 Task: Apply the "Bass Boost" effect on a kick drum for added low-end impact.
Action: Mouse pressed left at (131, 38)
Screenshot: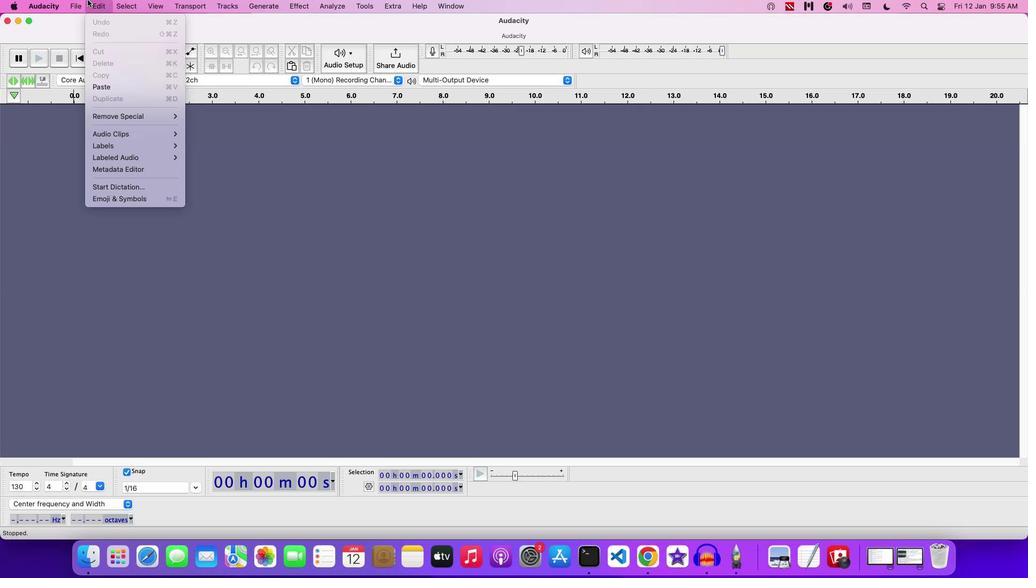 
Action: Mouse moved to (130, 59)
Screenshot: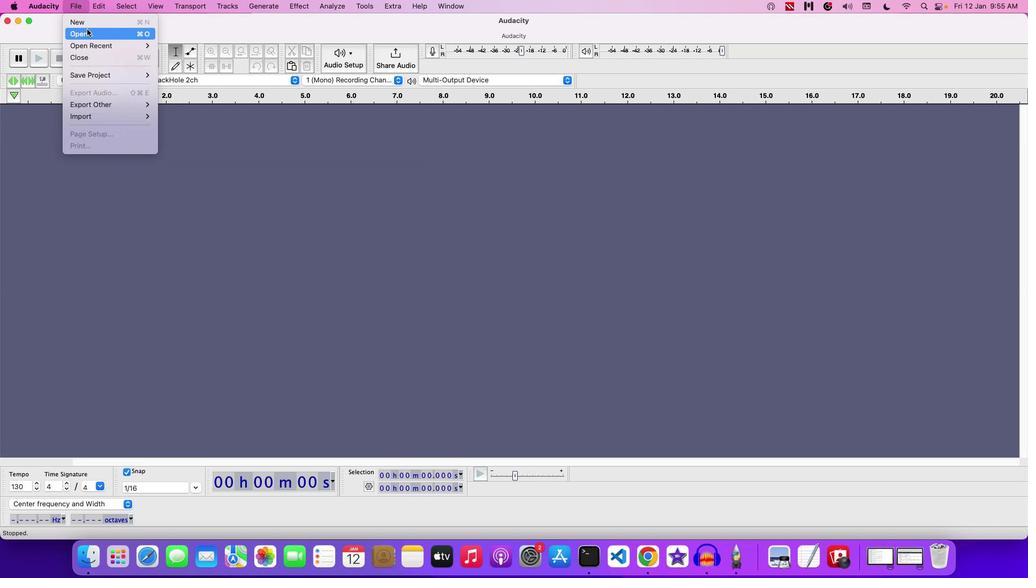 
Action: Mouse pressed left at (130, 59)
Screenshot: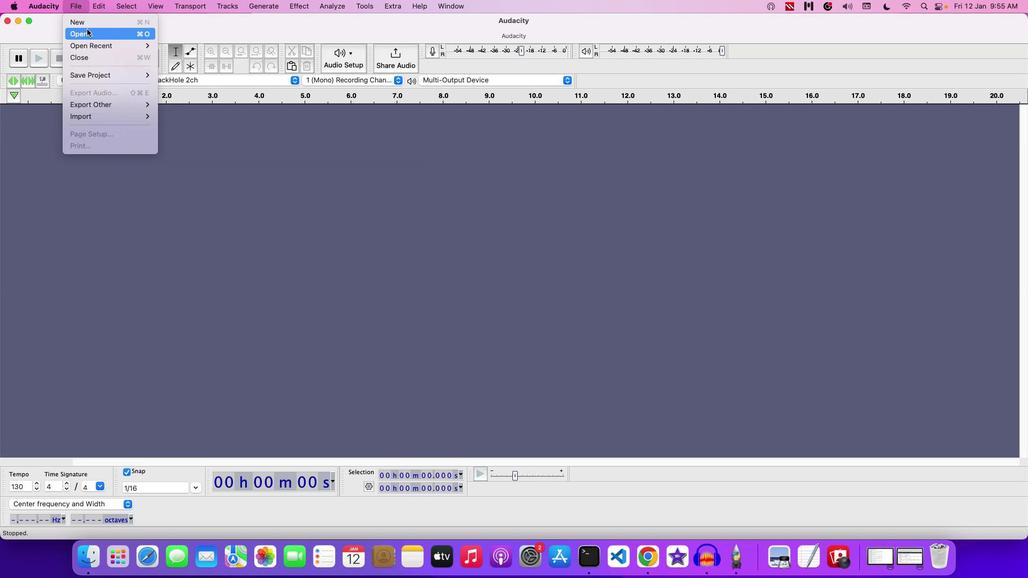 
Action: Mouse moved to (505, 121)
Screenshot: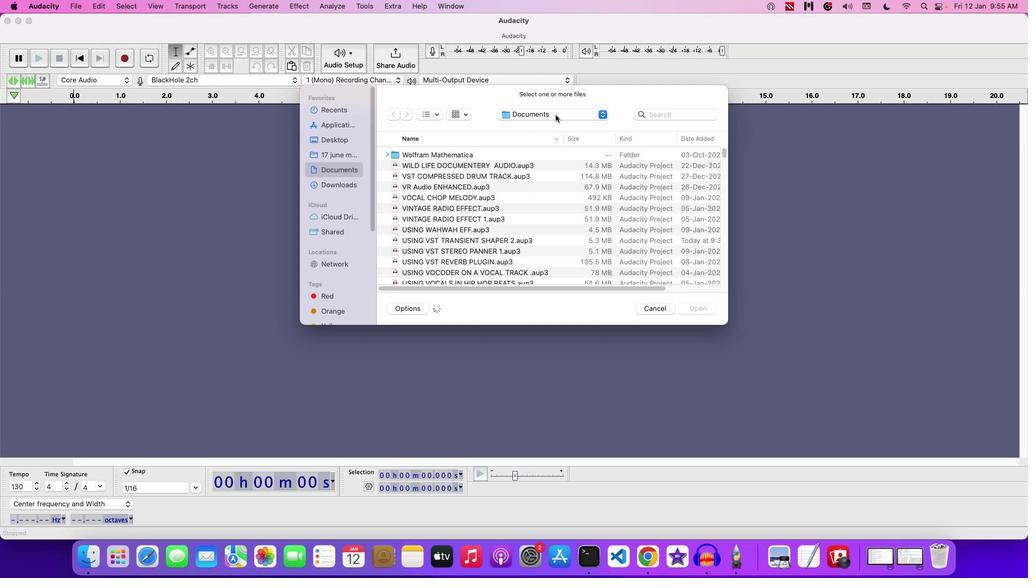 
Action: Mouse pressed left at (505, 121)
Screenshot: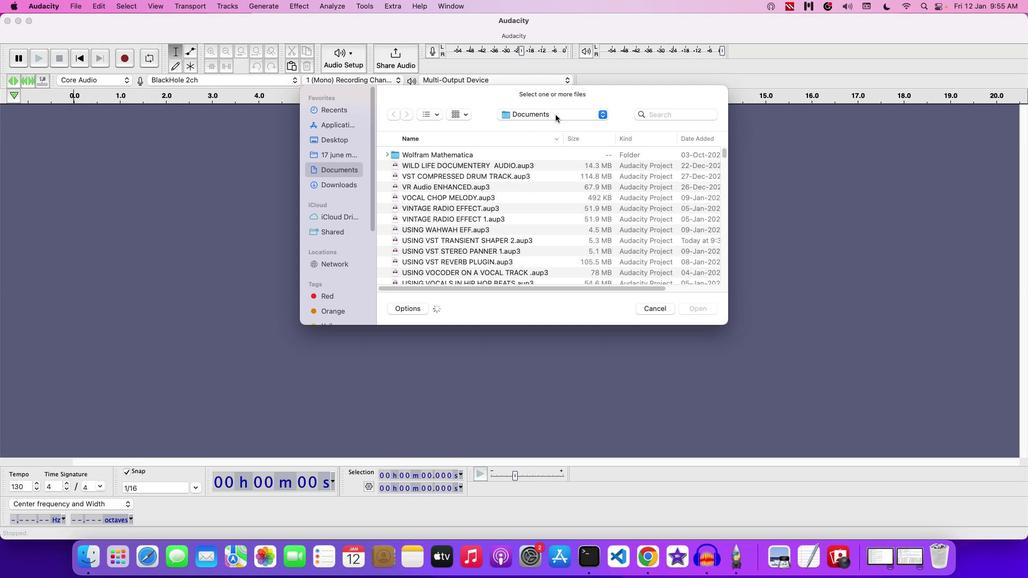 
Action: Mouse moved to (490, 174)
Screenshot: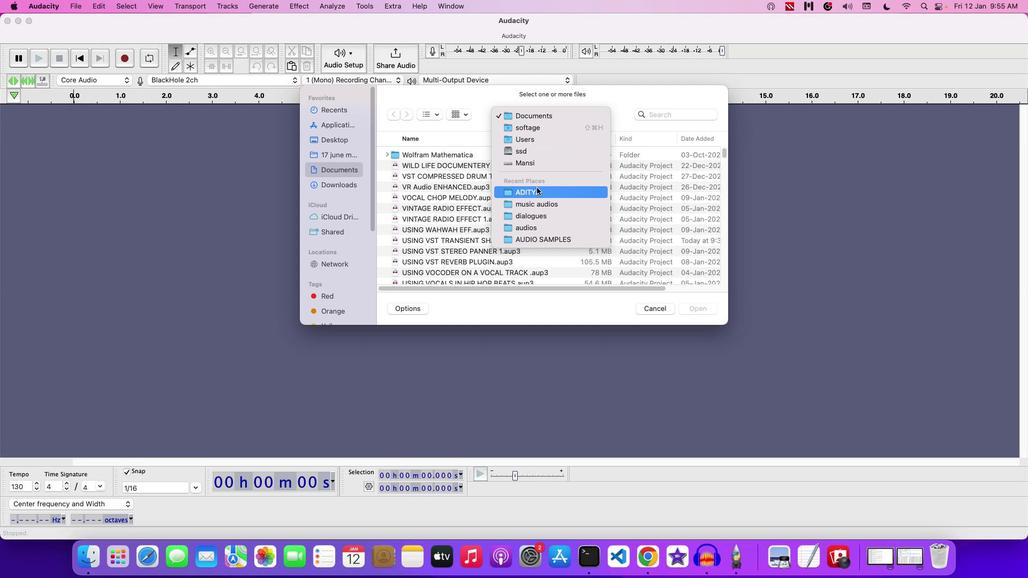 
Action: Mouse pressed left at (490, 174)
Screenshot: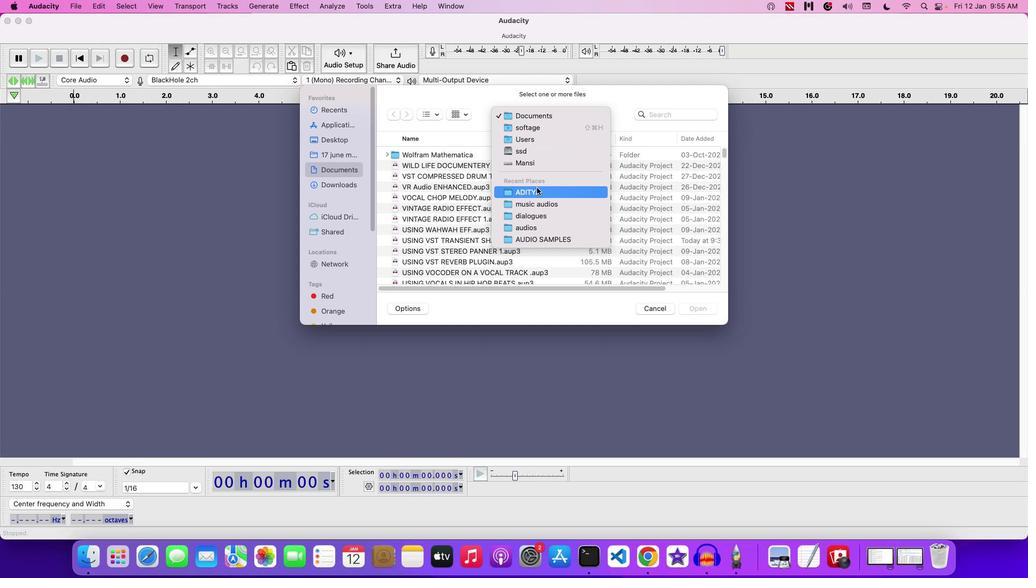 
Action: Mouse moved to (377, 207)
Screenshot: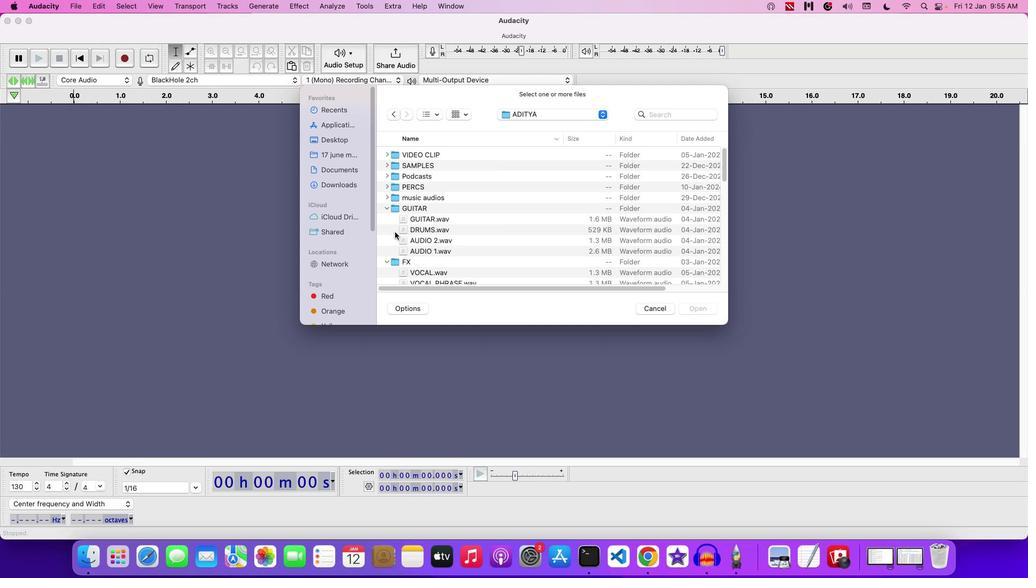 
Action: Mouse scrolled (377, 207) with delta (60, 37)
Screenshot: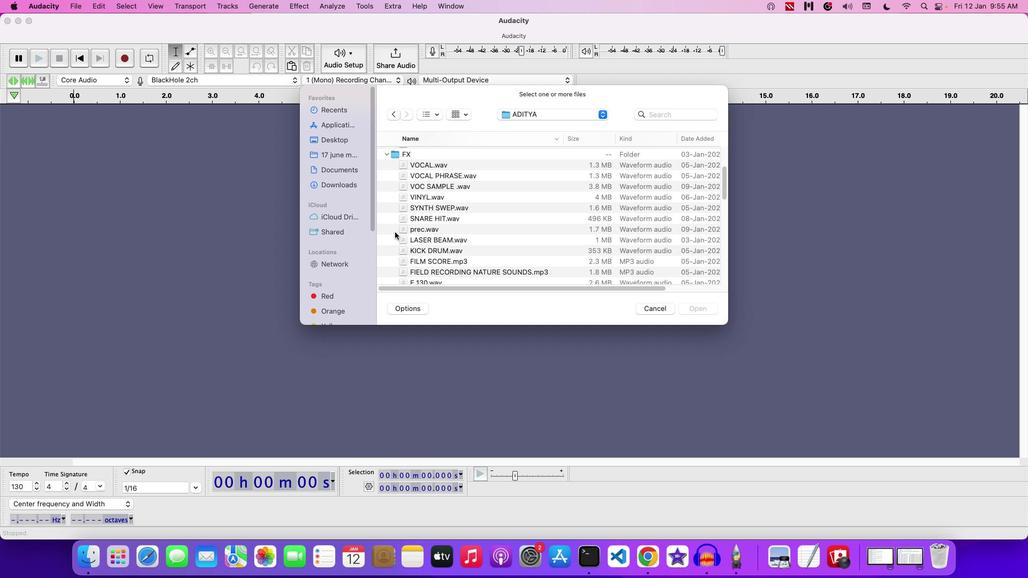 
Action: Mouse scrolled (377, 207) with delta (60, 37)
Screenshot: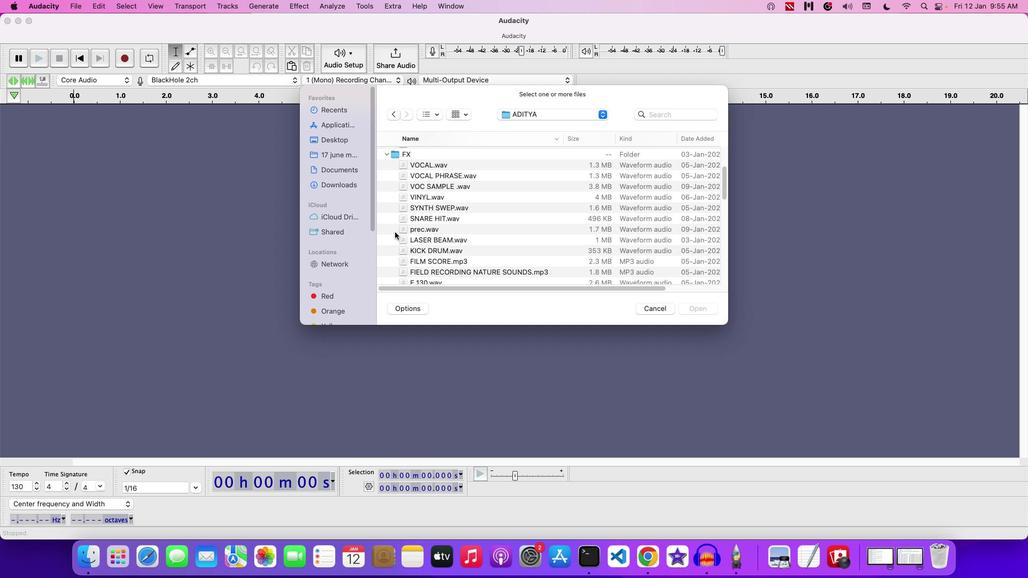 
Action: Mouse scrolled (377, 207) with delta (60, 36)
Screenshot: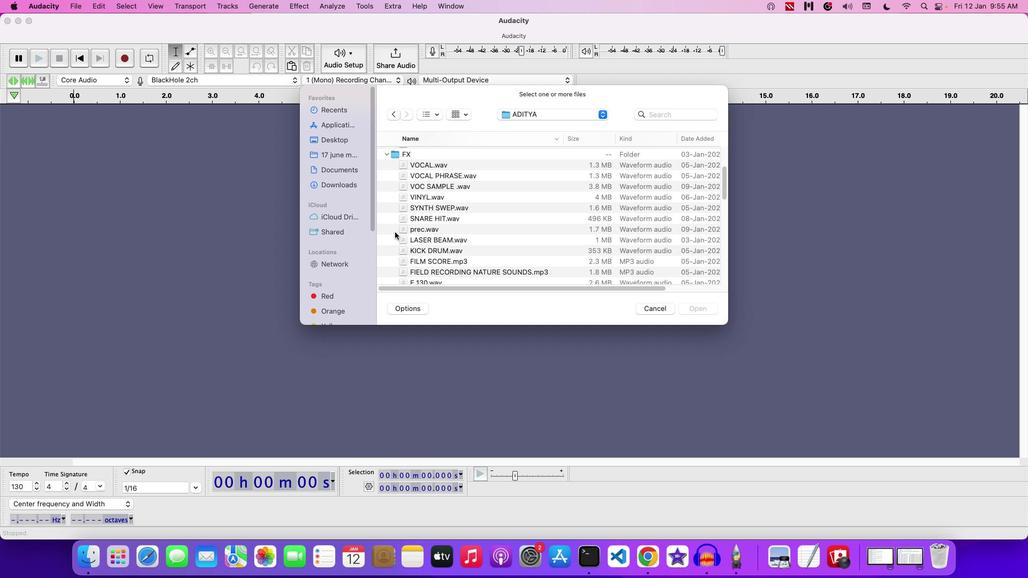 
Action: Mouse scrolled (377, 207) with delta (60, 35)
Screenshot: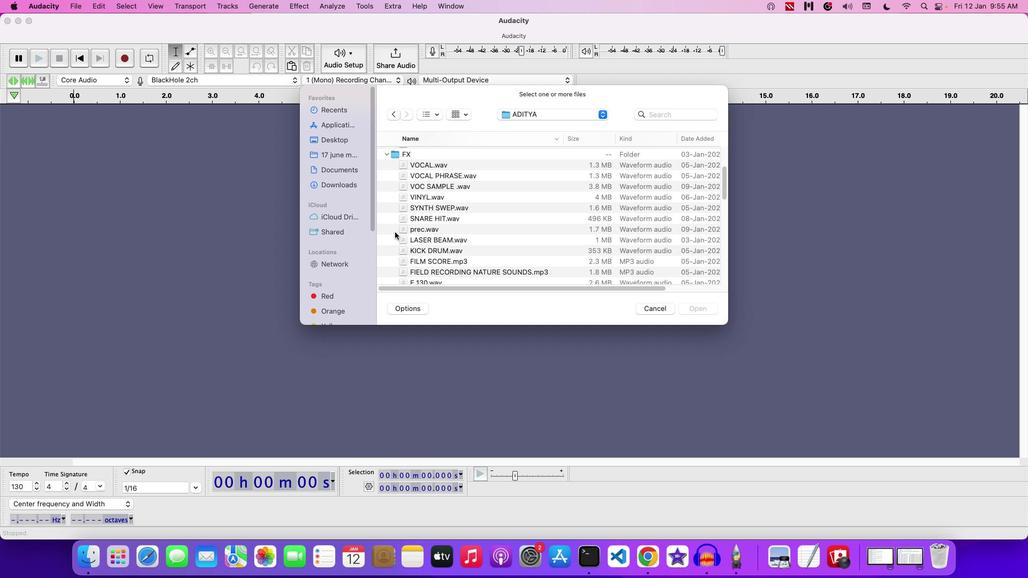
Action: Mouse scrolled (377, 207) with delta (60, 35)
Screenshot: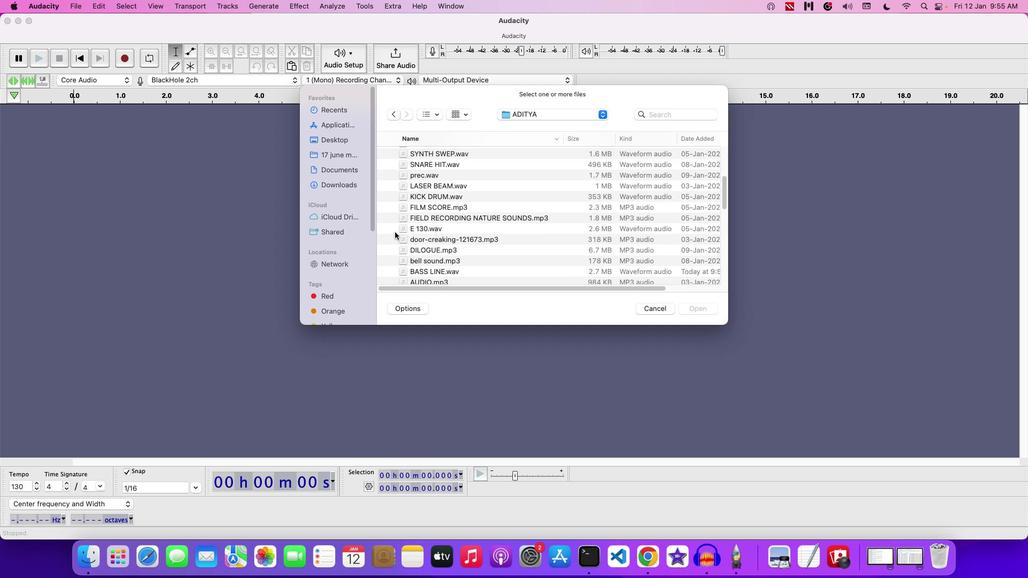 
Action: Mouse scrolled (377, 207) with delta (60, 36)
Screenshot: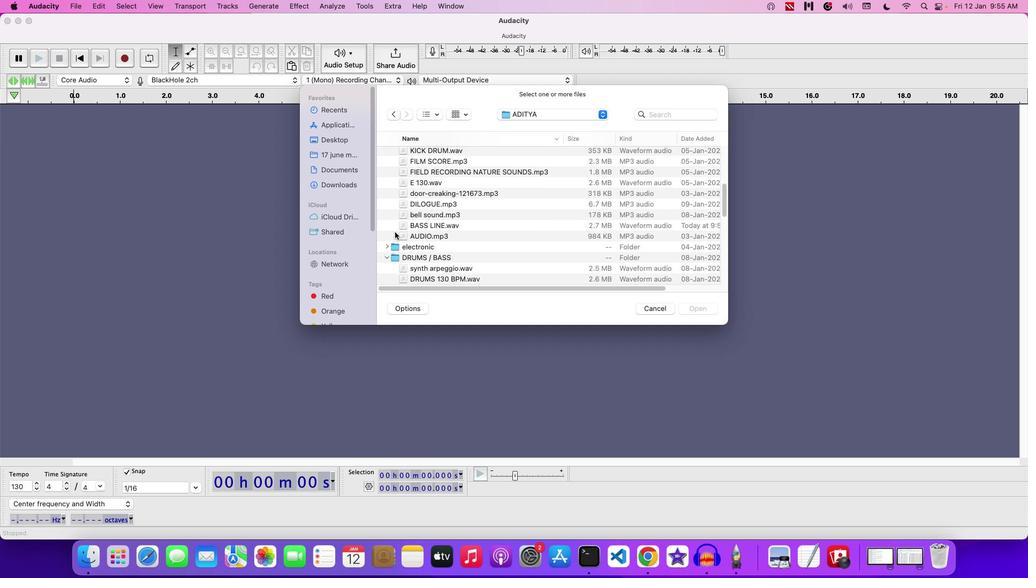 
Action: Mouse scrolled (377, 207) with delta (60, 37)
Screenshot: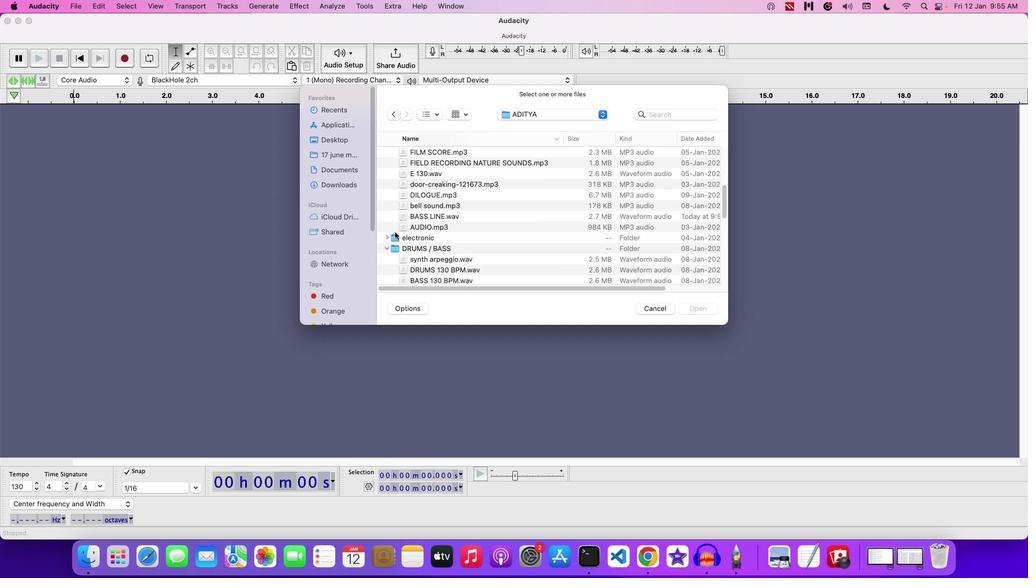 
Action: Mouse scrolled (377, 207) with delta (60, 37)
Screenshot: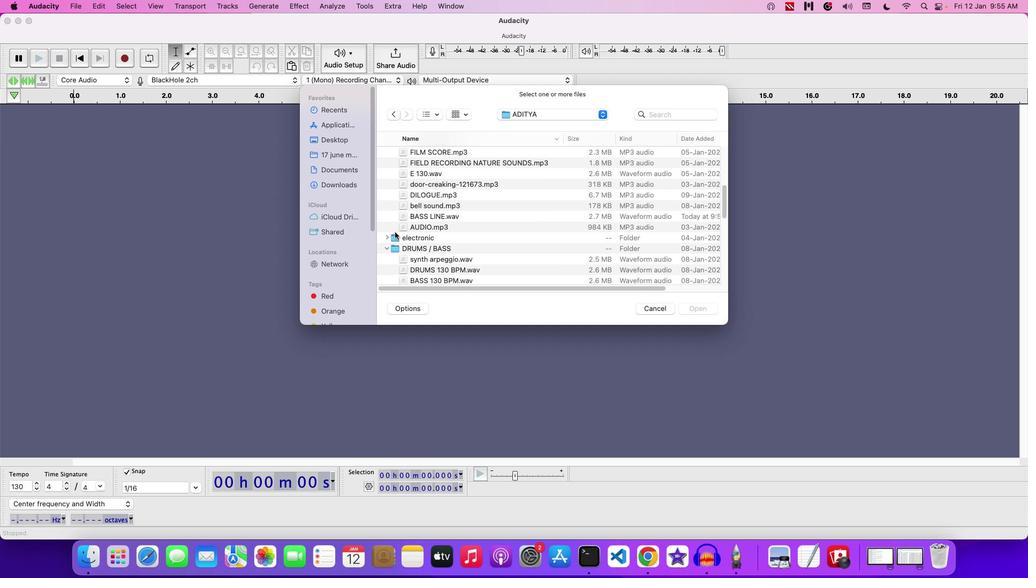 
Action: Mouse moved to (408, 235)
Screenshot: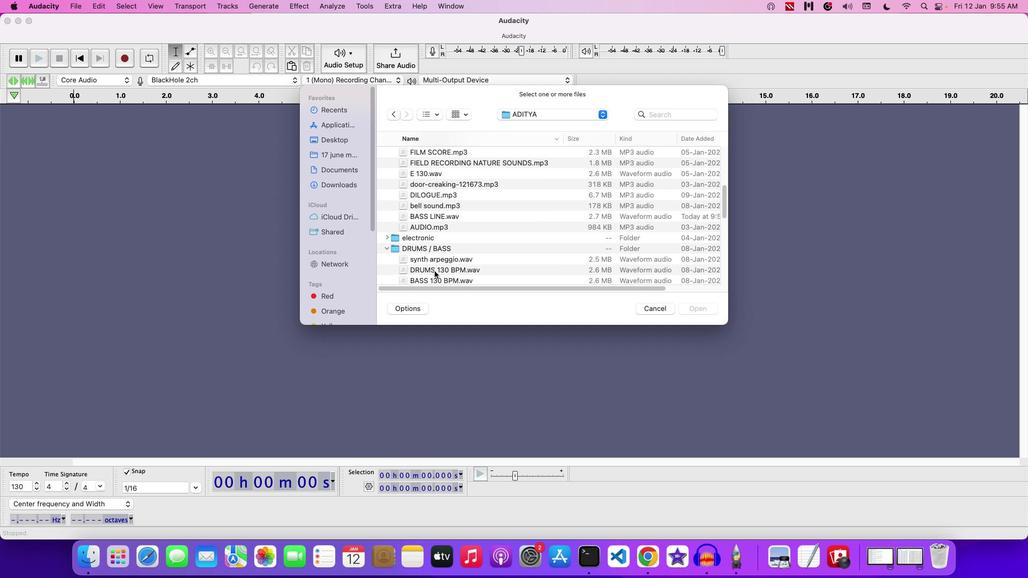 
Action: Mouse pressed left at (408, 235)
Screenshot: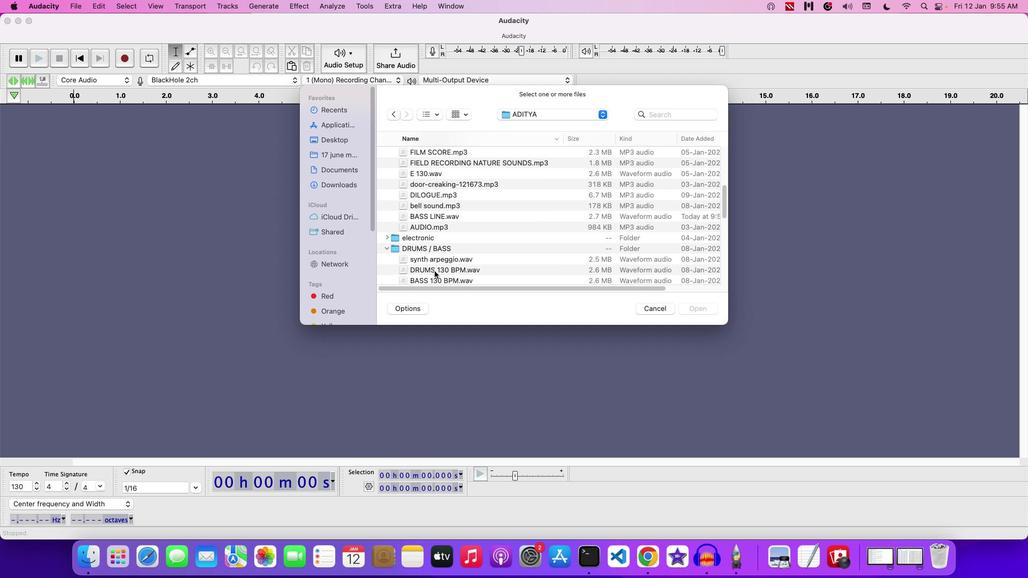 
Action: Mouse moved to (409, 235)
Screenshot: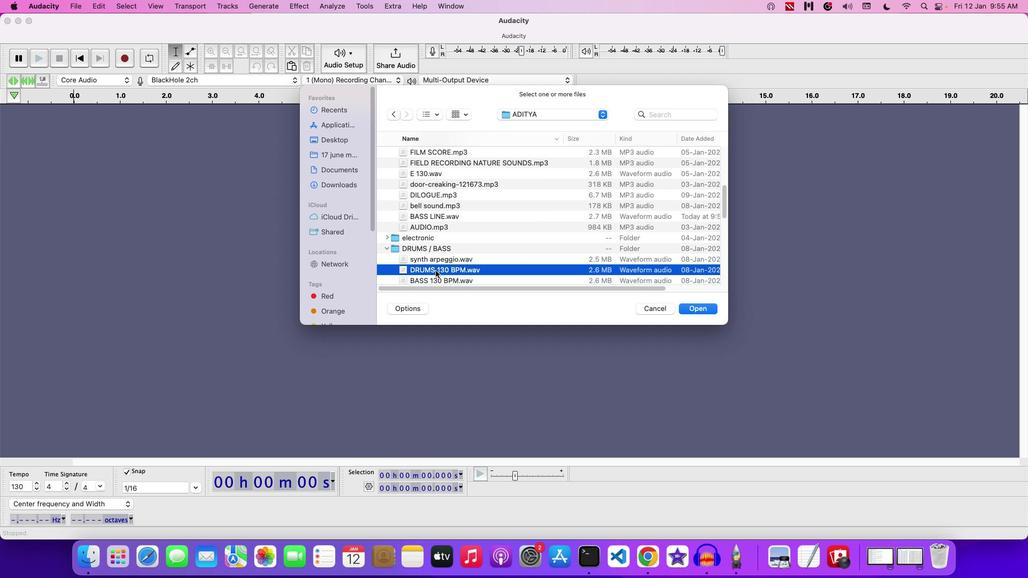 
Action: Mouse pressed left at (409, 235)
Screenshot: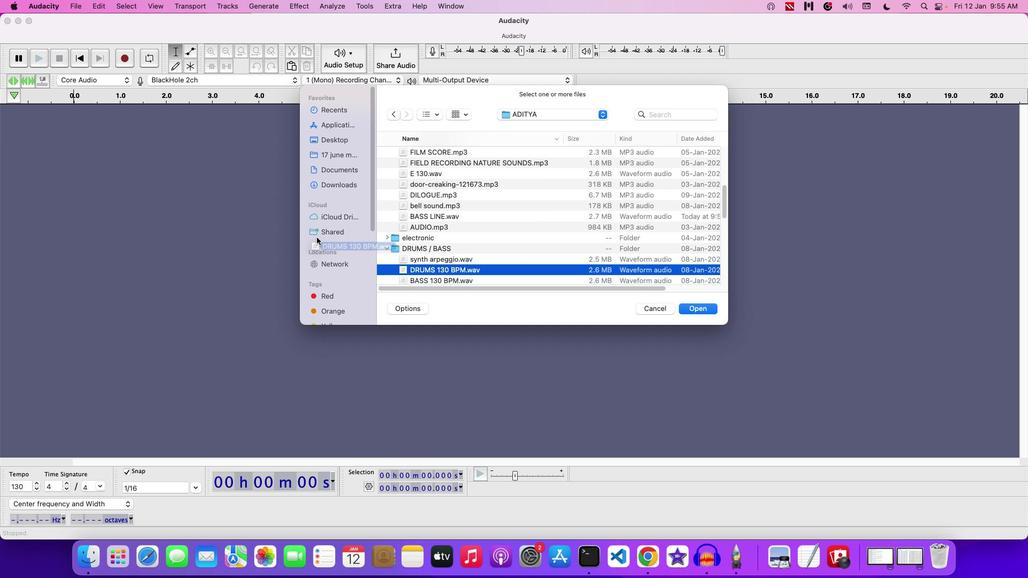 
Action: Mouse moved to (589, 269)
Screenshot: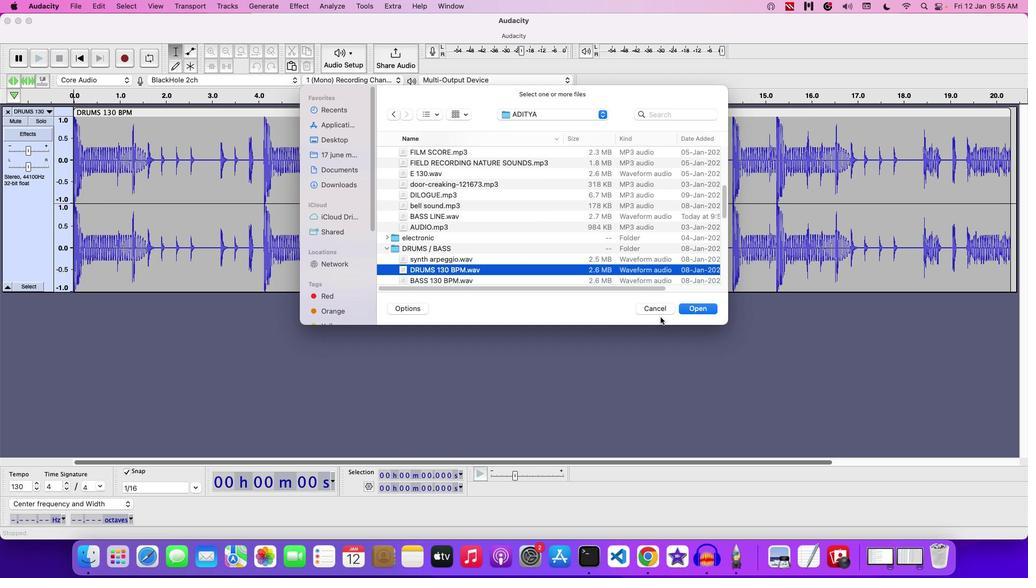 
Action: Mouse pressed left at (589, 269)
Screenshot: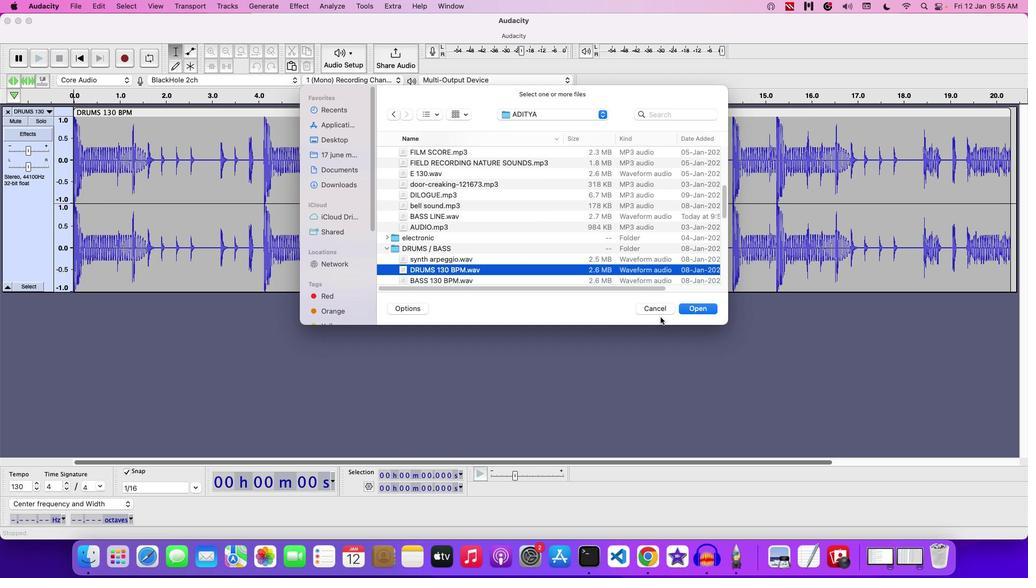 
Action: Mouse moved to (590, 261)
Screenshot: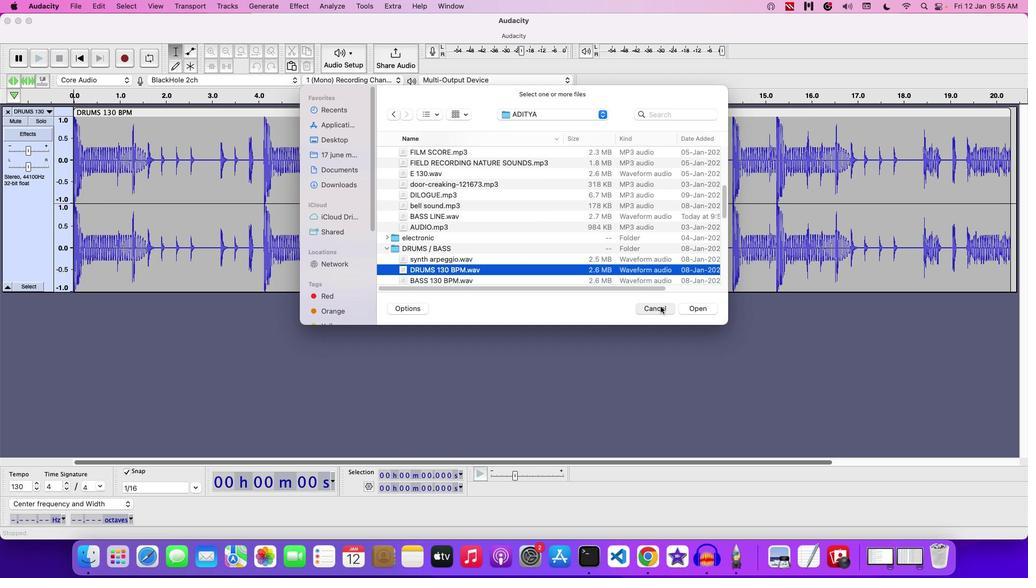 
Action: Mouse pressed left at (590, 261)
Screenshot: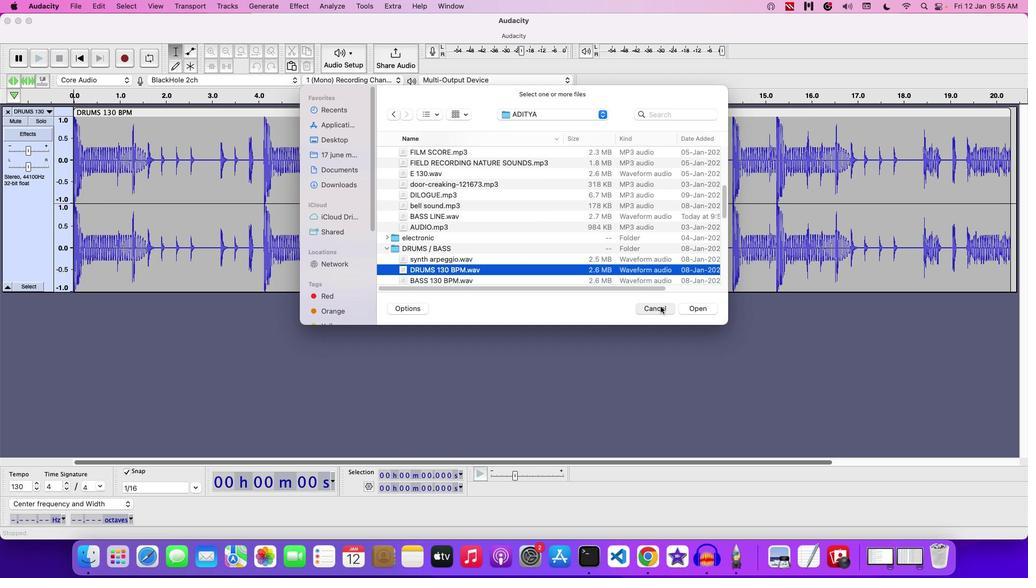 
Action: Mouse moved to (538, 254)
Screenshot: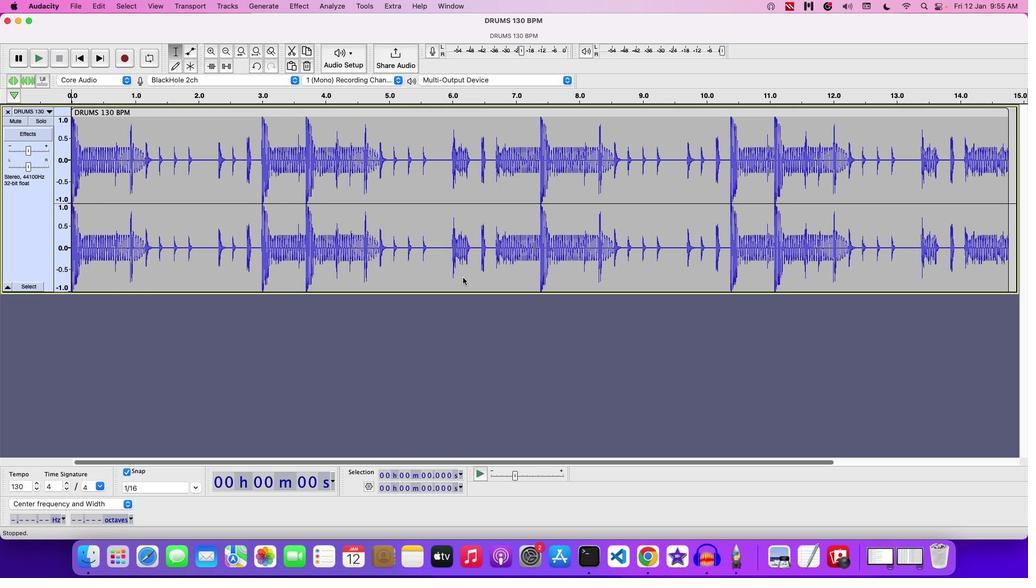 
Action: Key pressed Key.space
Screenshot: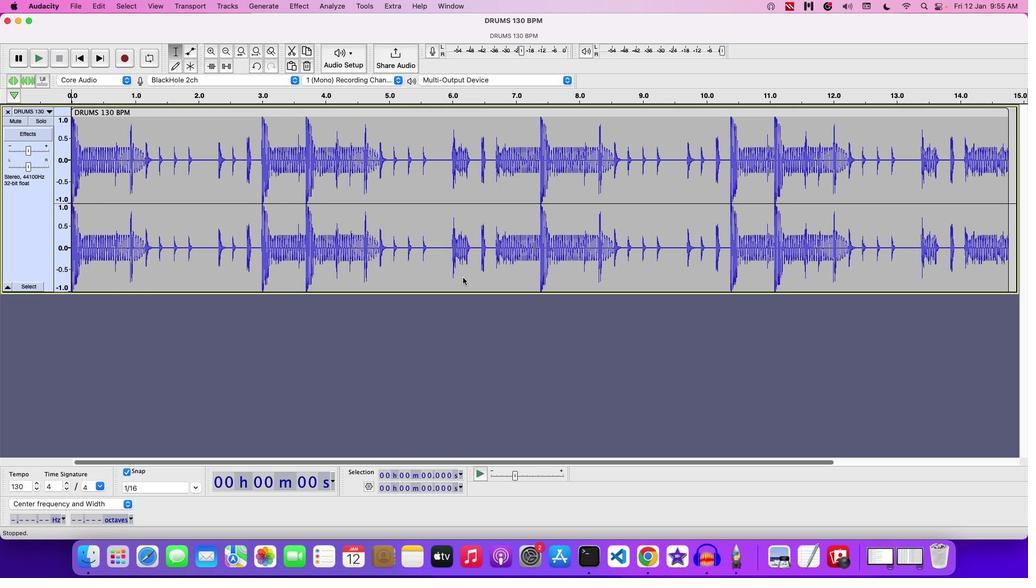 
Action: Mouse moved to (84, 148)
Screenshot: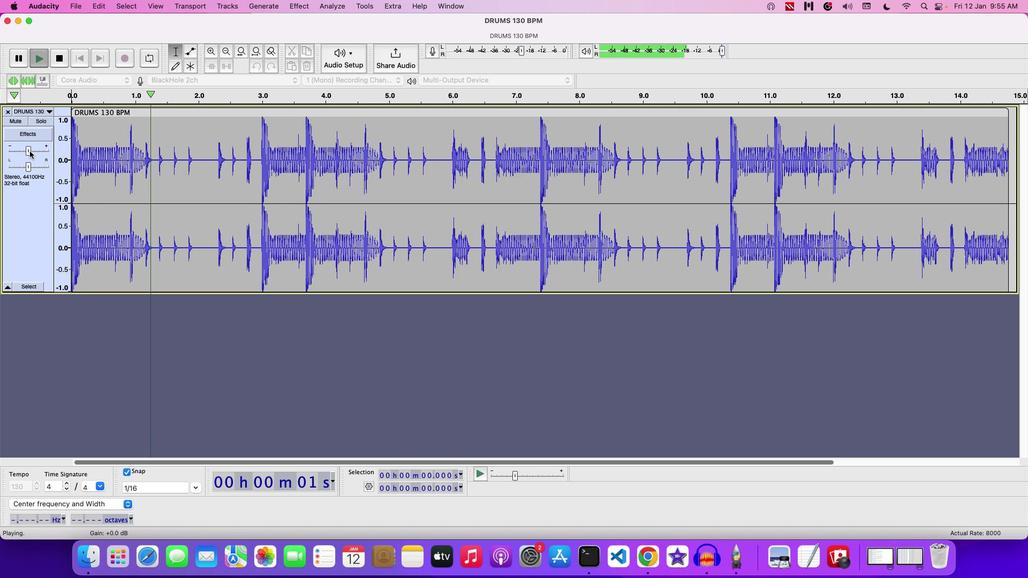 
Action: Mouse pressed left at (84, 148)
Screenshot: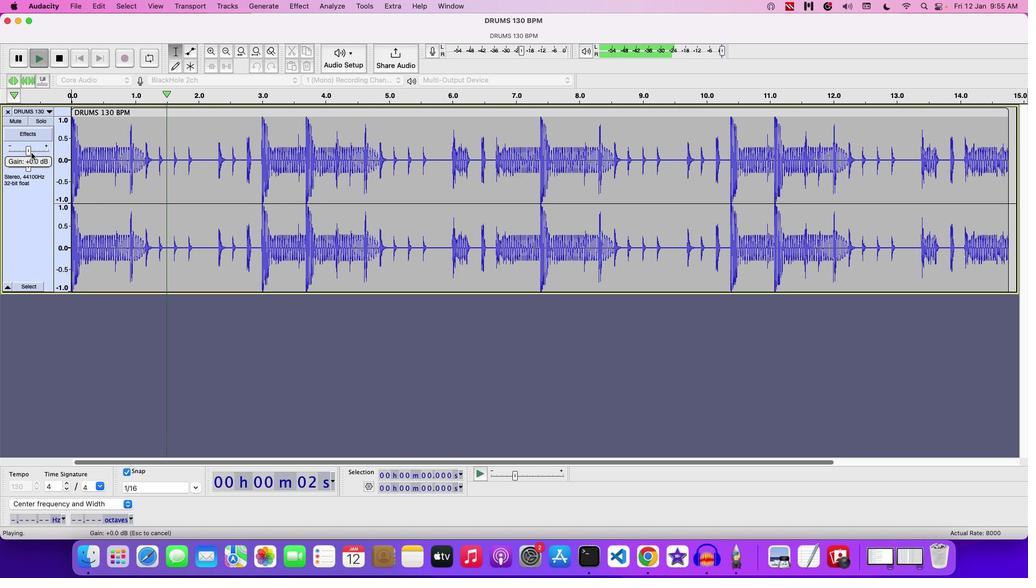 
Action: Mouse moved to (234, 161)
Screenshot: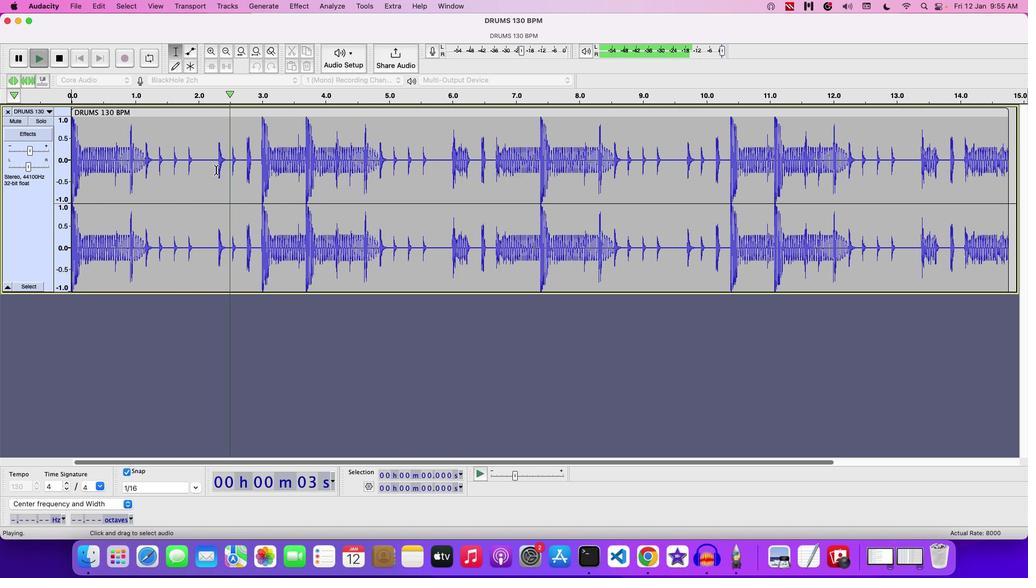 
Action: Mouse pressed left at (234, 161)
Screenshot: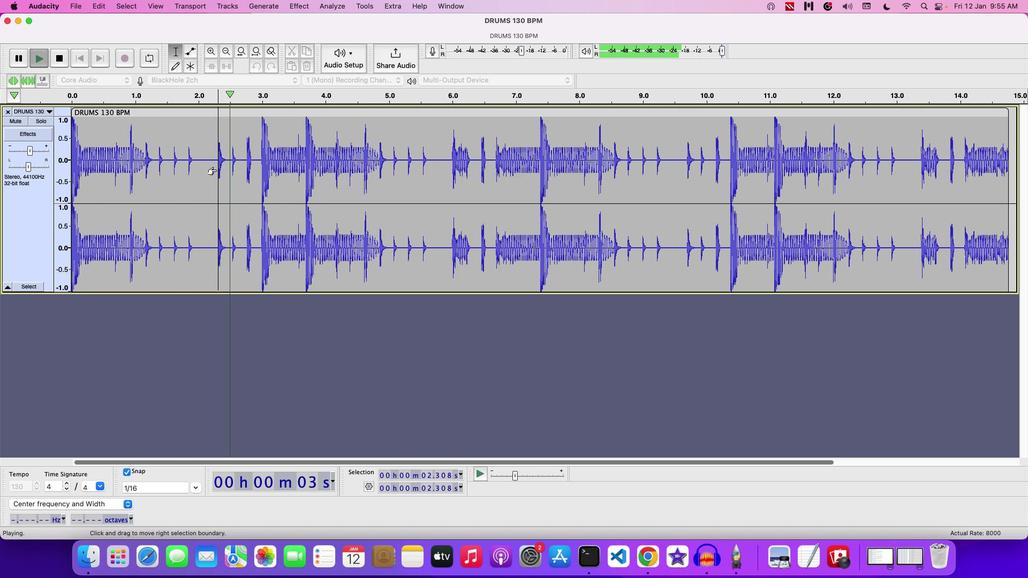 
Action: Mouse pressed left at (234, 161)
Screenshot: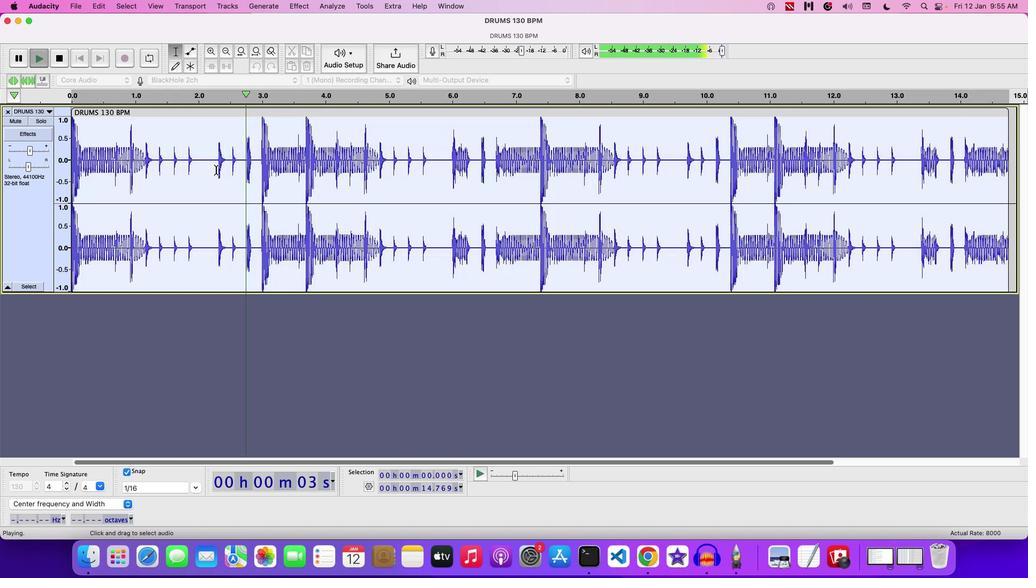 
Action: Mouse moved to (306, 44)
Screenshot: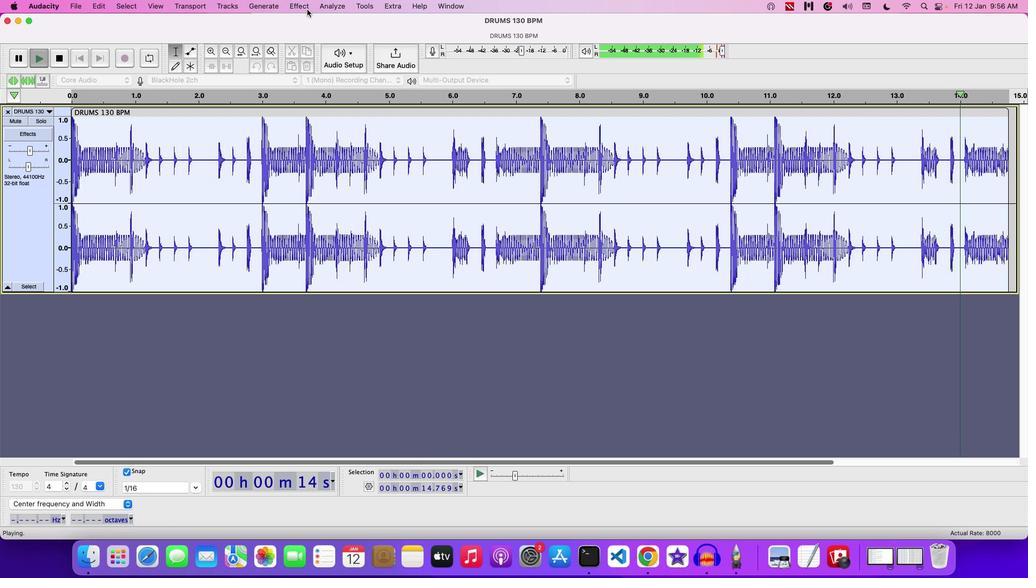 
Action: Mouse pressed left at (306, 44)
Screenshot: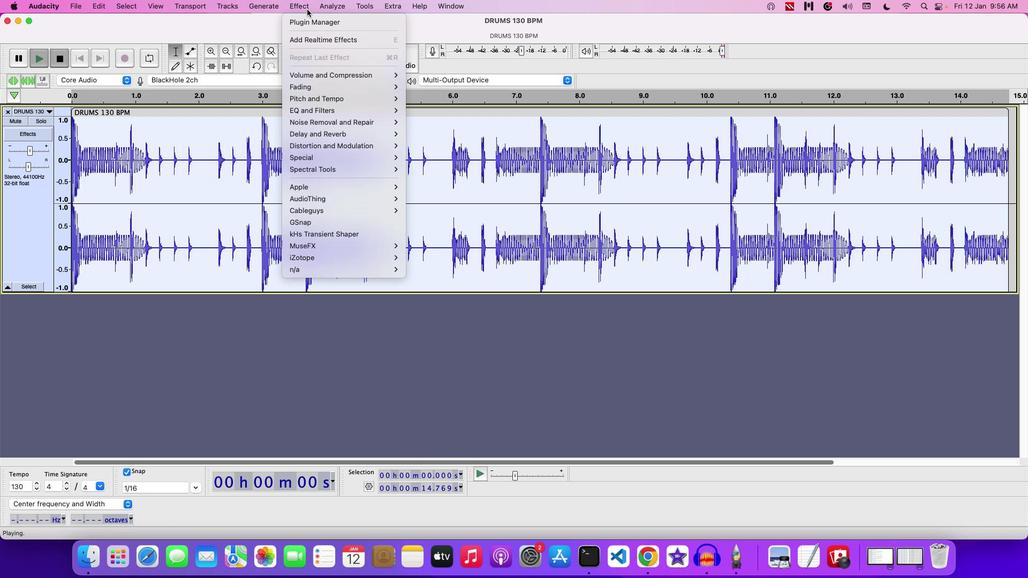 
Action: Mouse moved to (411, 120)
Screenshot: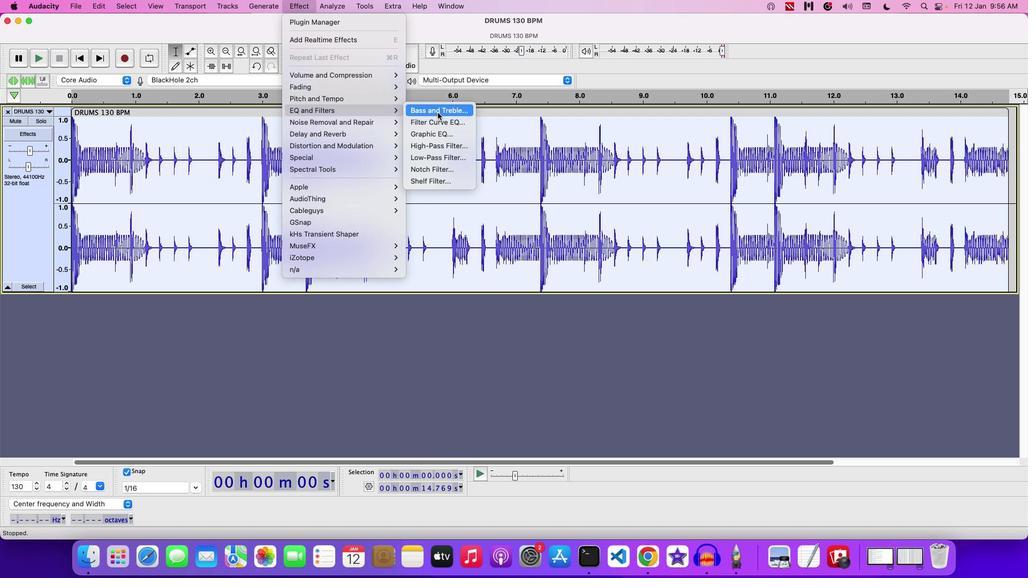 
Action: Mouse pressed left at (411, 120)
Screenshot: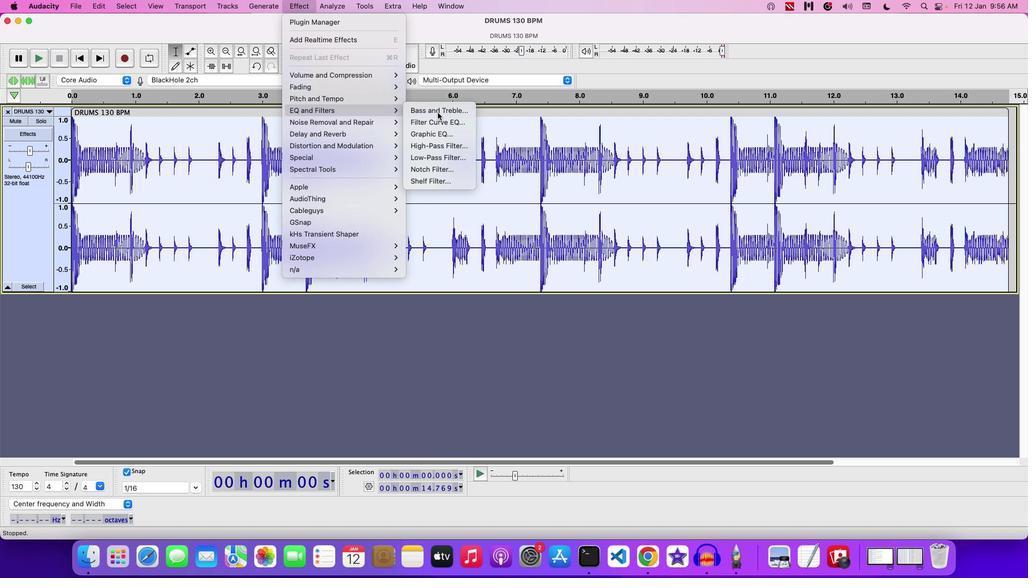 
Action: Mouse moved to (484, 242)
Screenshot: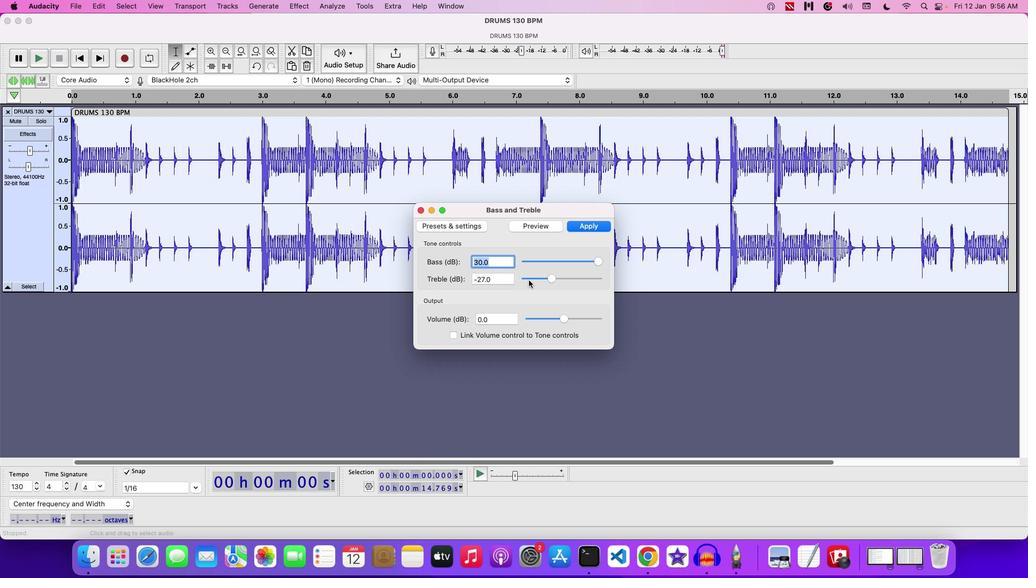 
Action: Mouse pressed left at (484, 242)
Screenshot: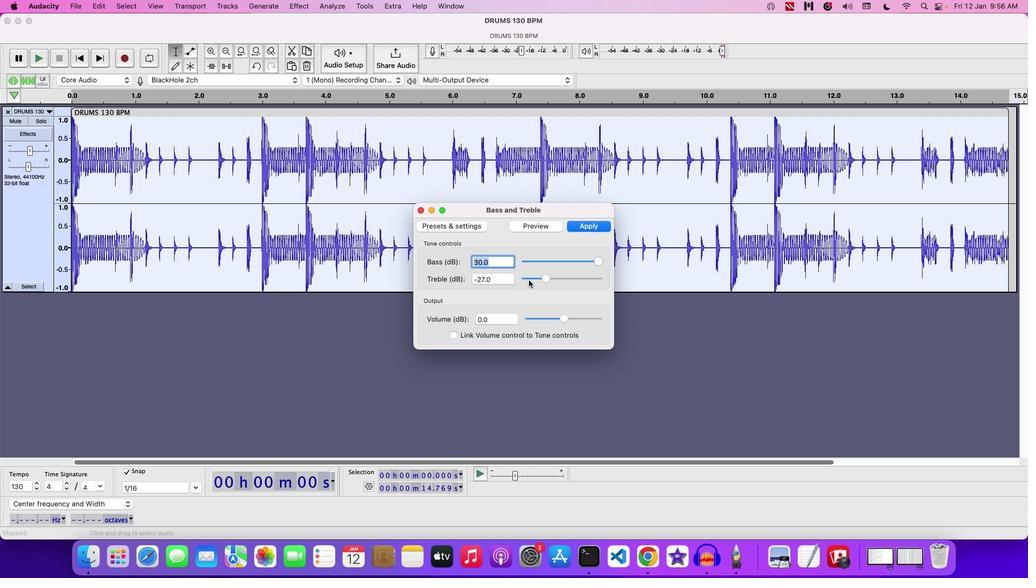 
Action: Mouse moved to (484, 242)
Screenshot: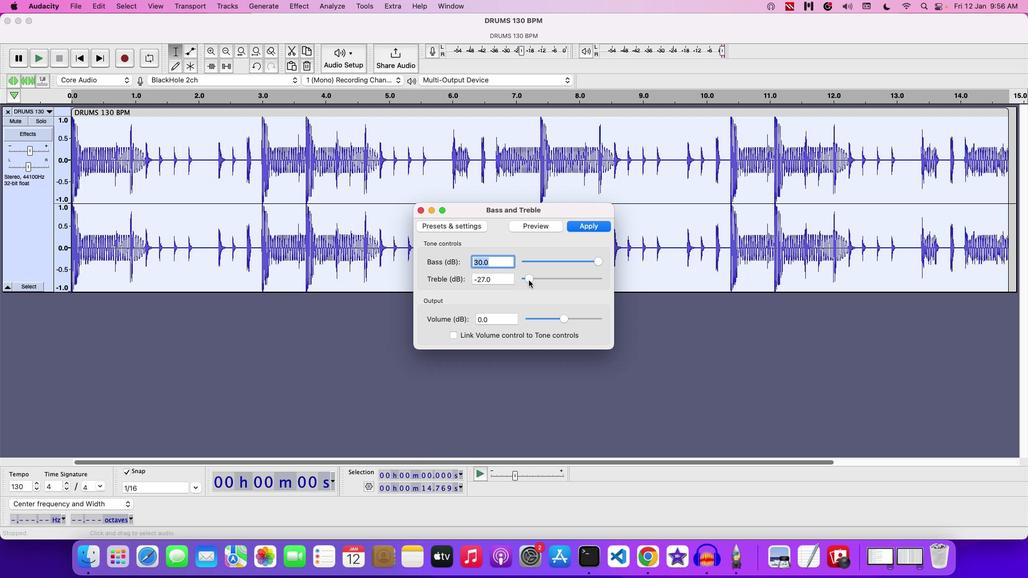 
Action: Mouse pressed left at (484, 242)
Screenshot: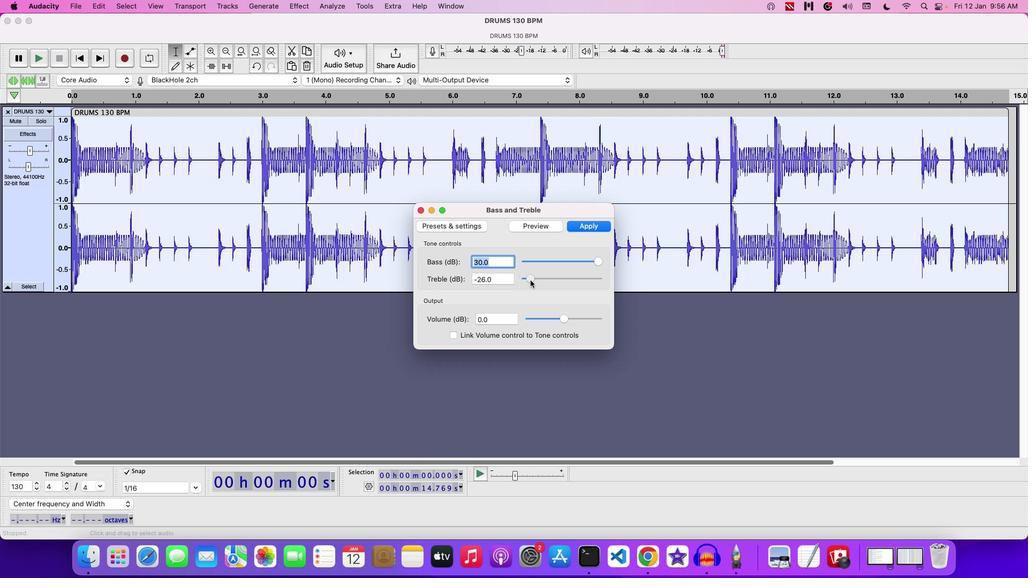 
Action: Mouse moved to (519, 228)
Screenshot: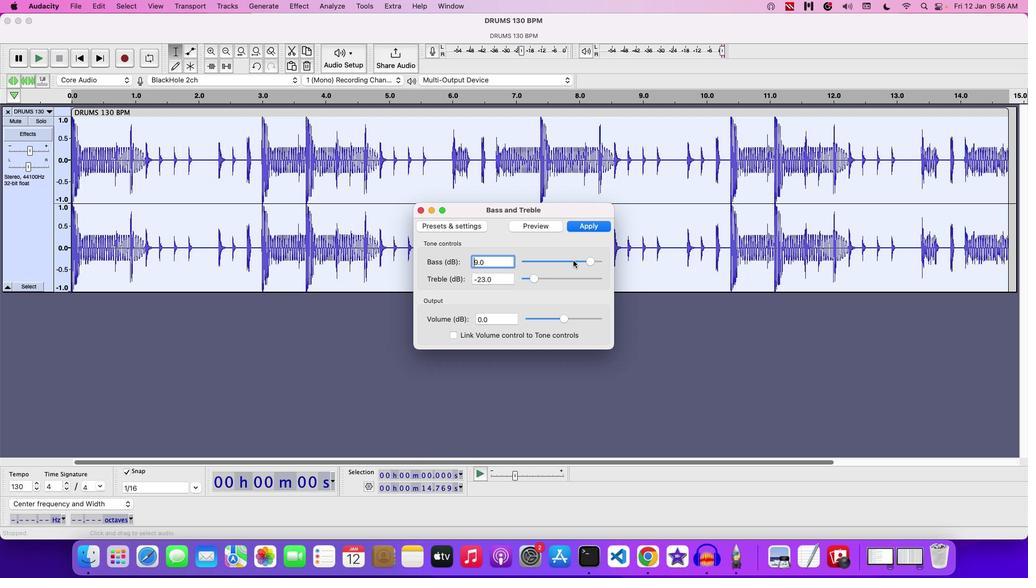 
Action: Mouse pressed left at (519, 228)
Screenshot: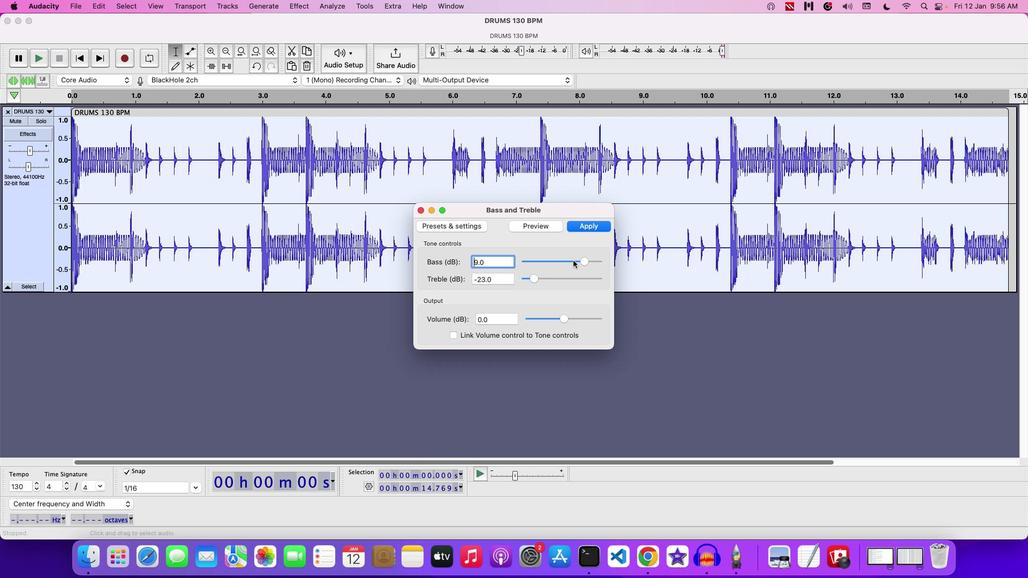 
Action: Mouse moved to (491, 199)
Screenshot: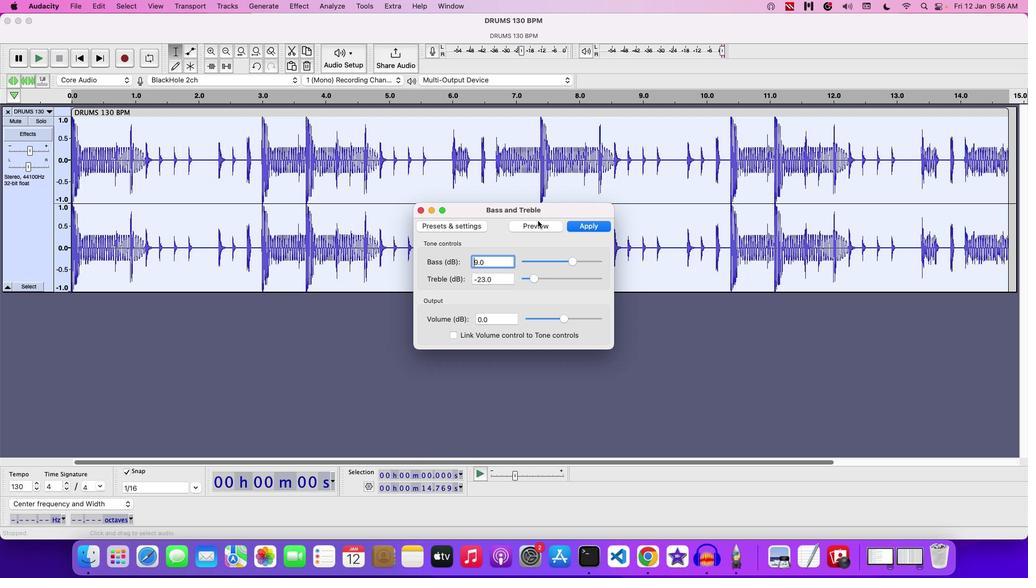 
Action: Mouse pressed left at (491, 199)
Screenshot: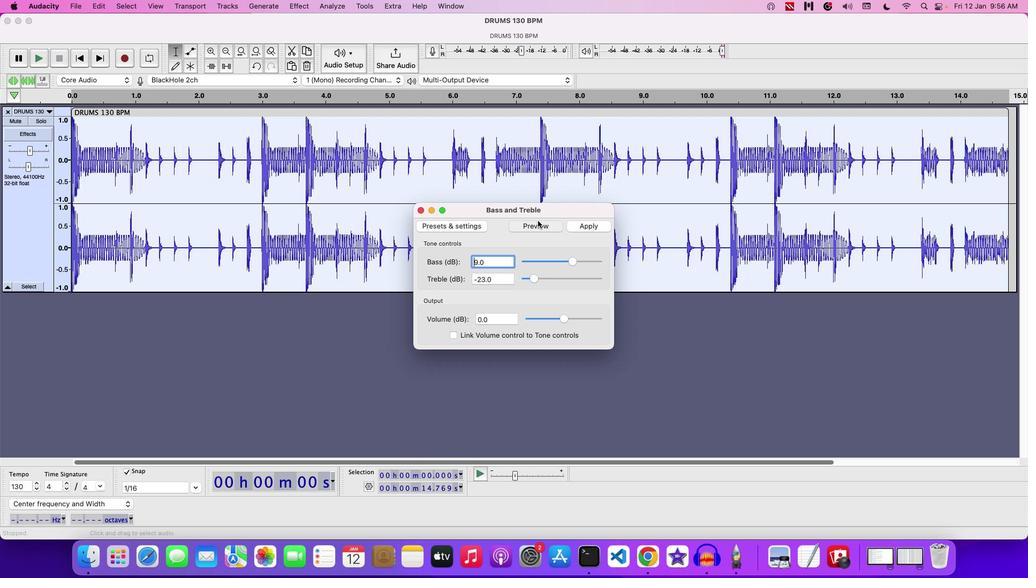 
Action: Mouse moved to (520, 229)
Screenshot: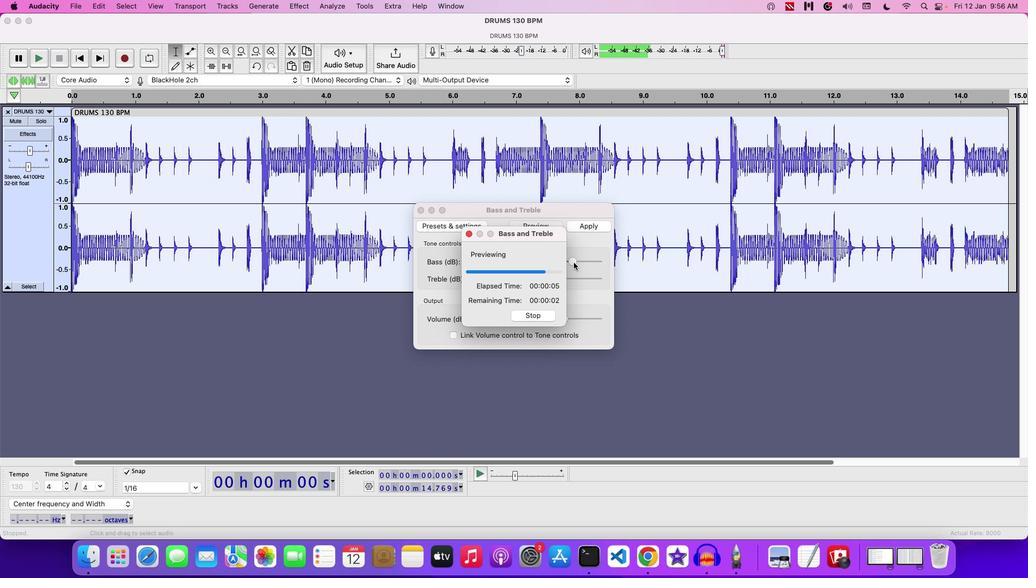 
Action: Mouse pressed left at (520, 229)
Screenshot: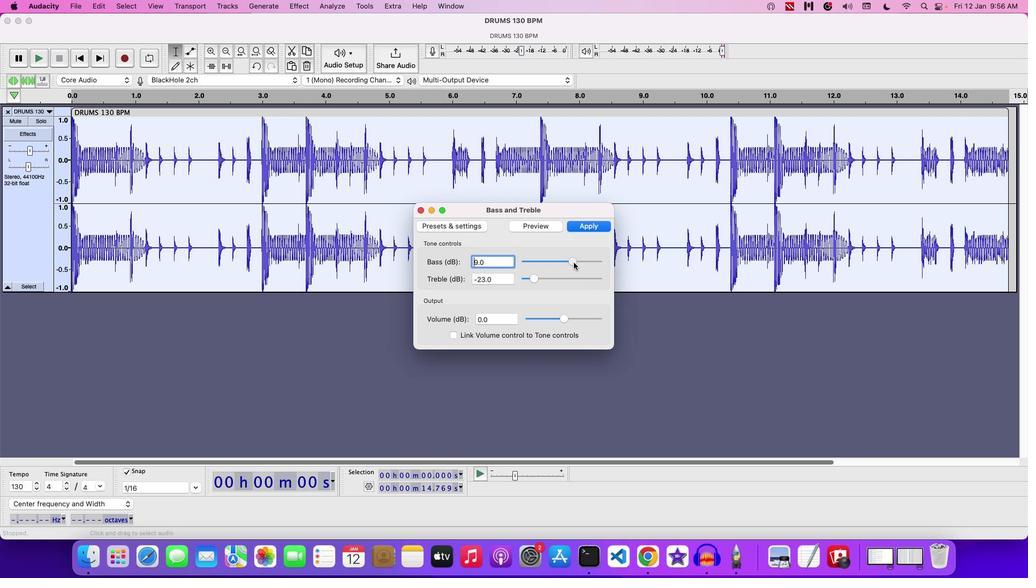 
Action: Mouse moved to (487, 201)
Screenshot: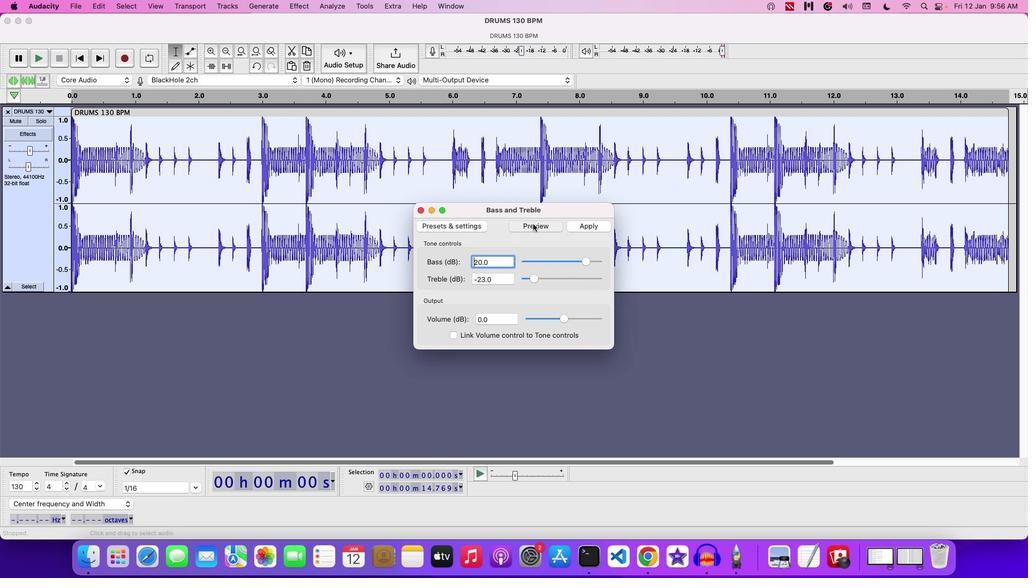 
Action: Mouse pressed left at (487, 201)
Screenshot: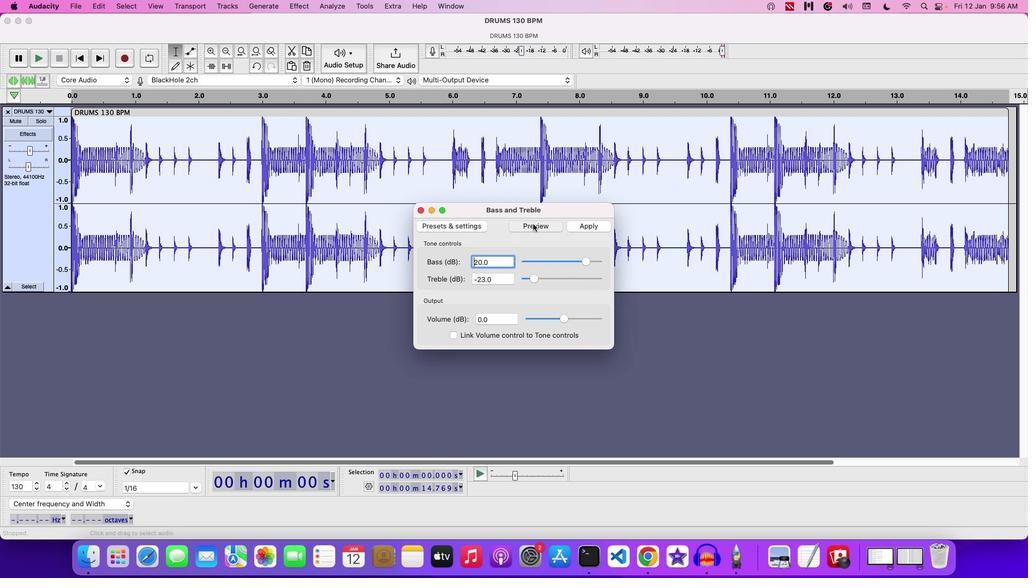 
Action: Mouse moved to (484, 269)
Screenshot: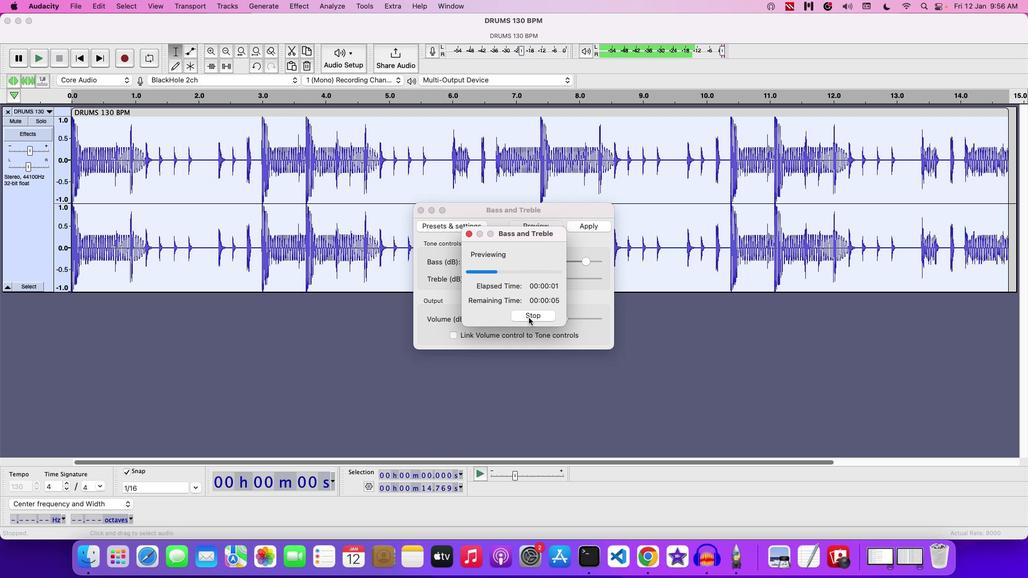 
Action: Mouse pressed left at (484, 269)
Screenshot: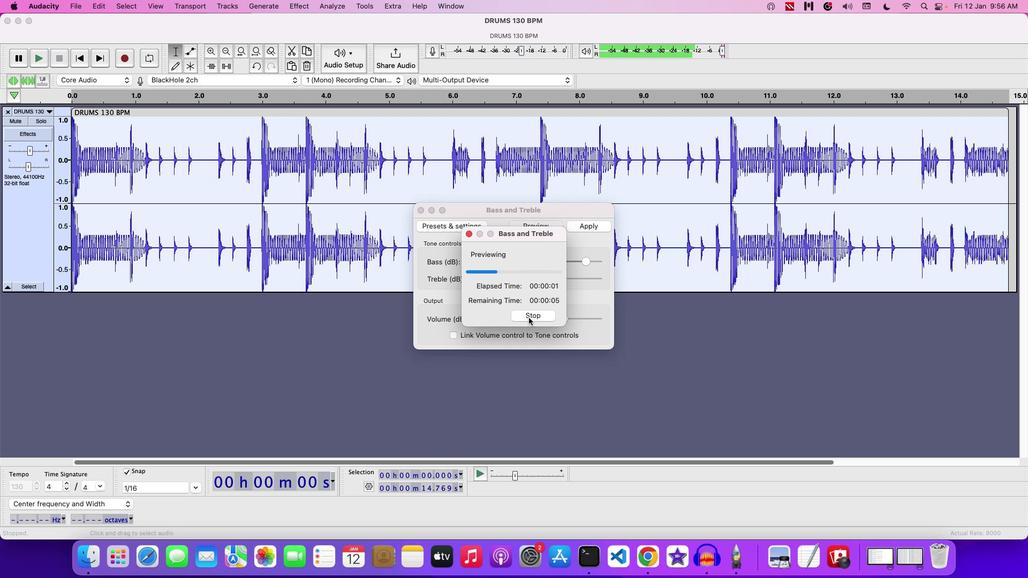 
Action: Mouse moved to (523, 227)
Screenshot: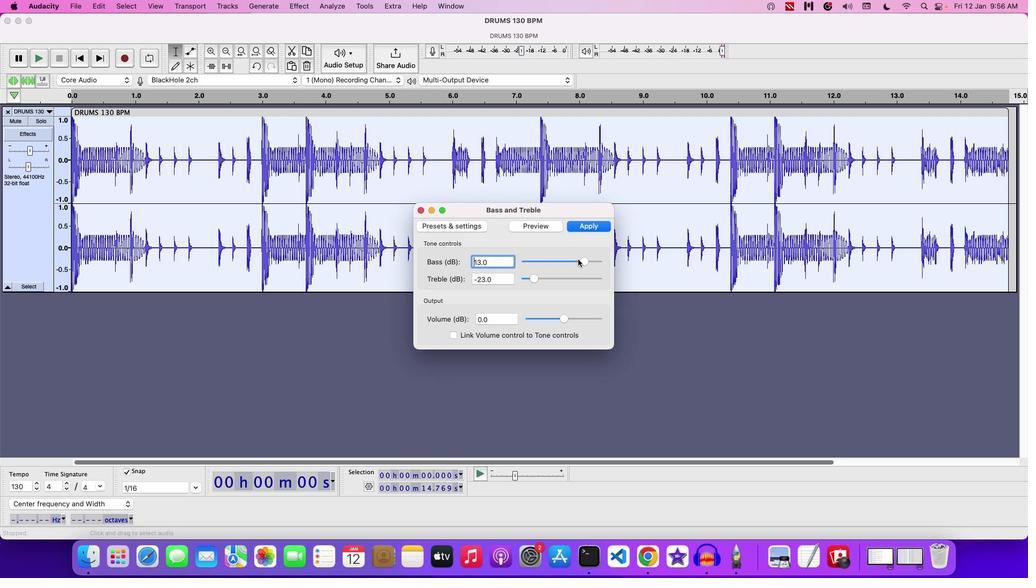 
Action: Mouse pressed left at (523, 227)
Screenshot: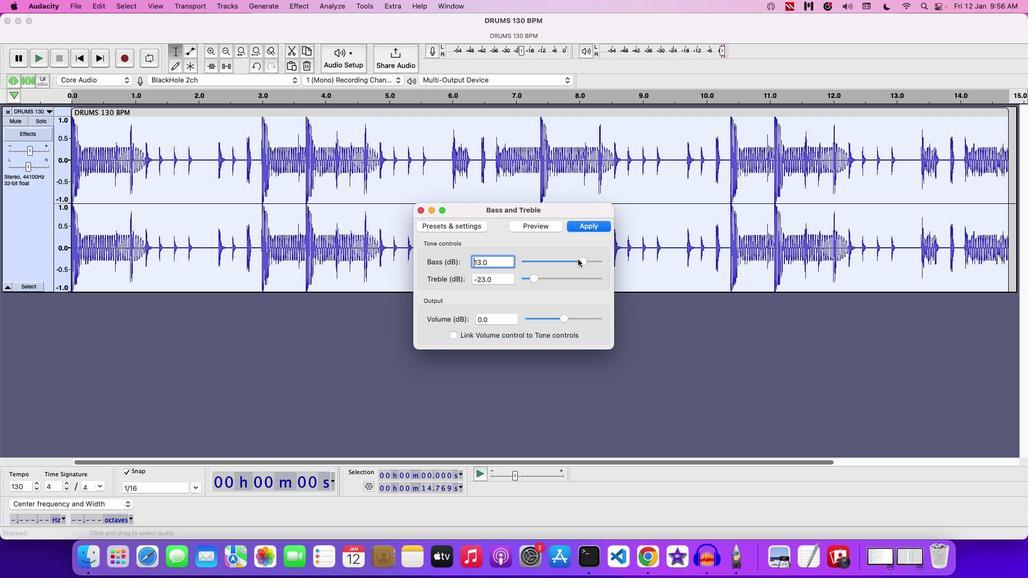 
Action: Mouse moved to (519, 227)
Screenshot: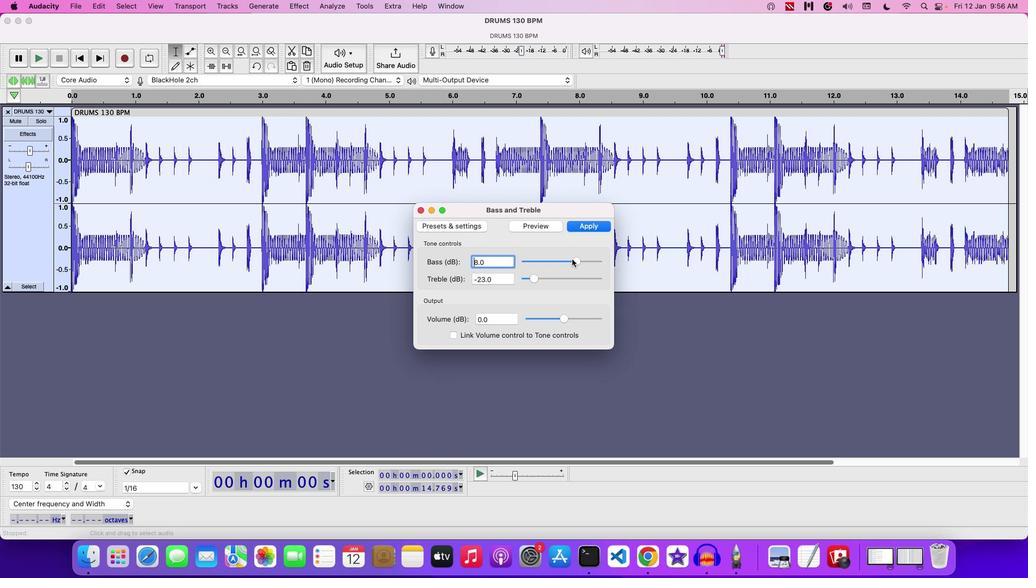 
Action: Mouse pressed left at (519, 227)
Screenshot: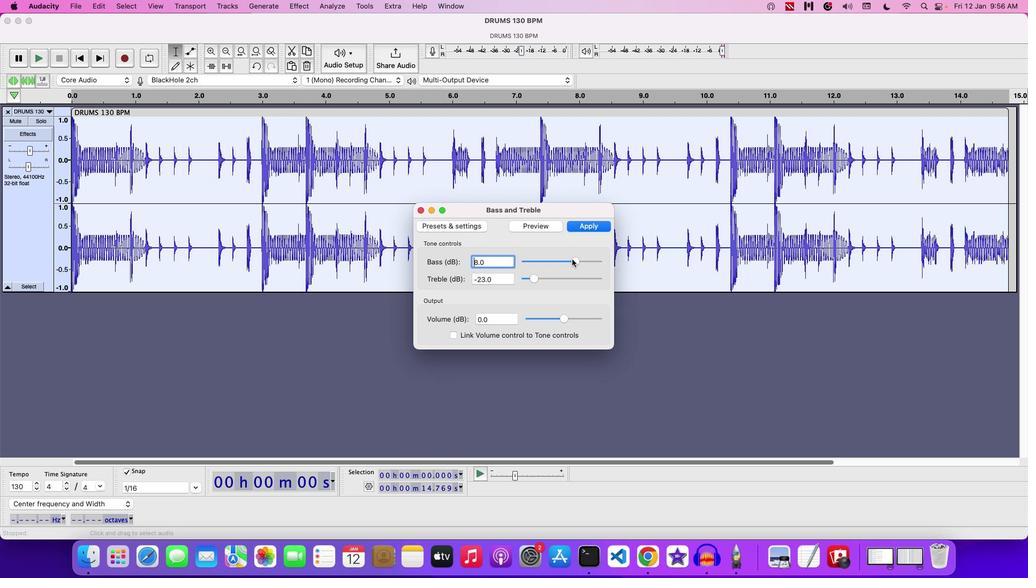 
Action: Mouse moved to (497, 202)
Screenshot: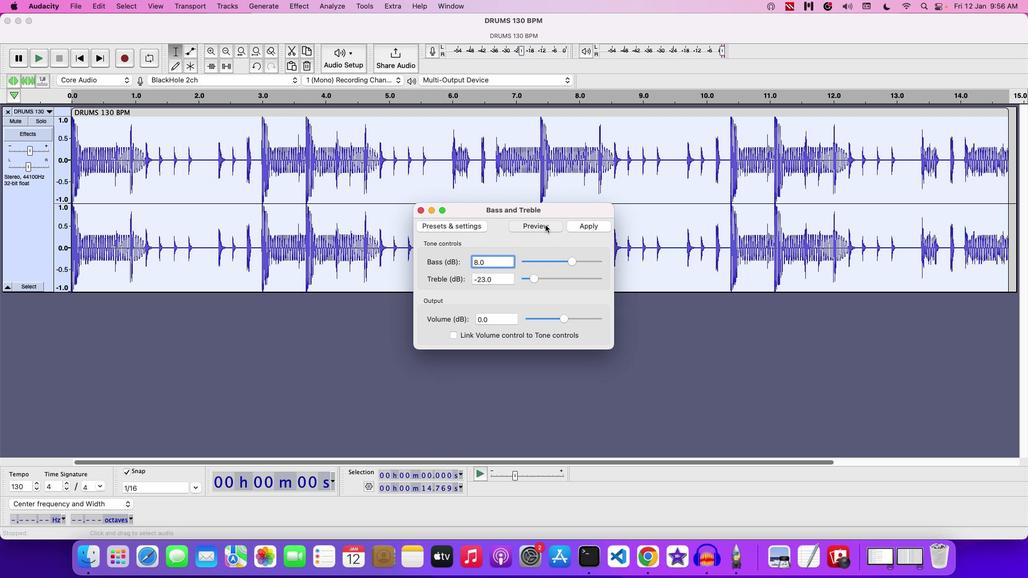 
Action: Mouse pressed left at (497, 202)
Screenshot: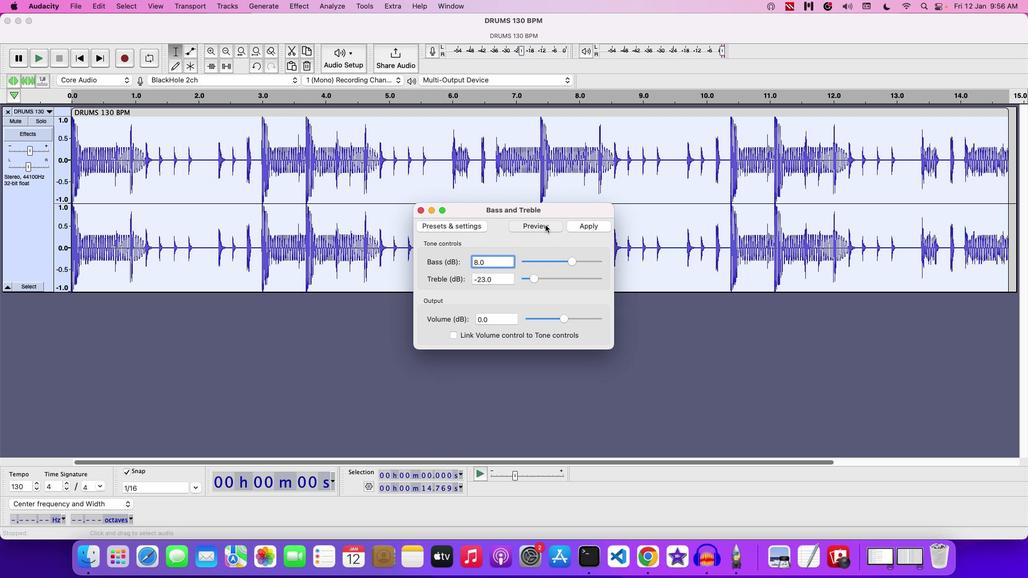 
Action: Mouse moved to (489, 267)
Screenshot: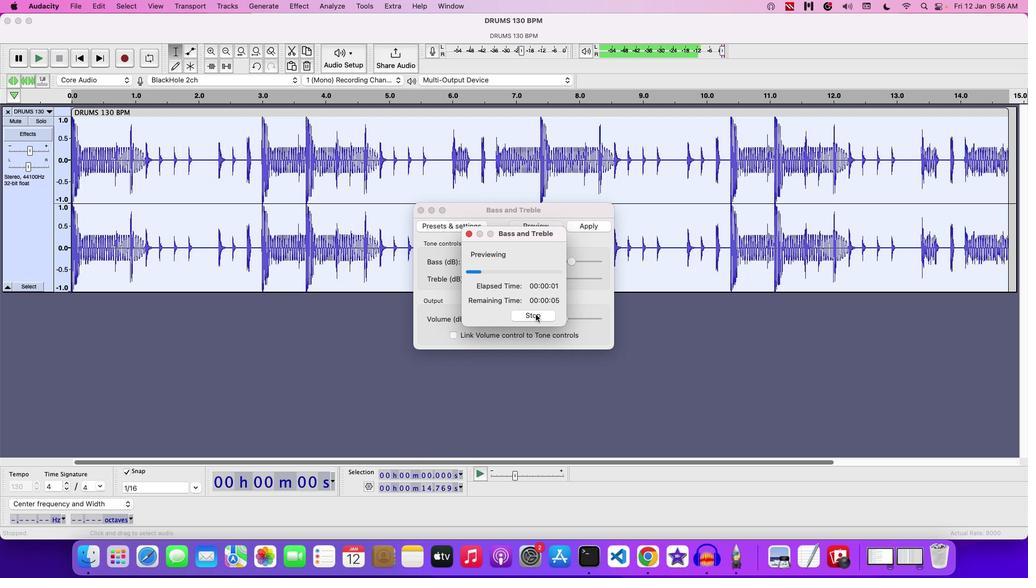
Action: Mouse pressed left at (489, 267)
Screenshot: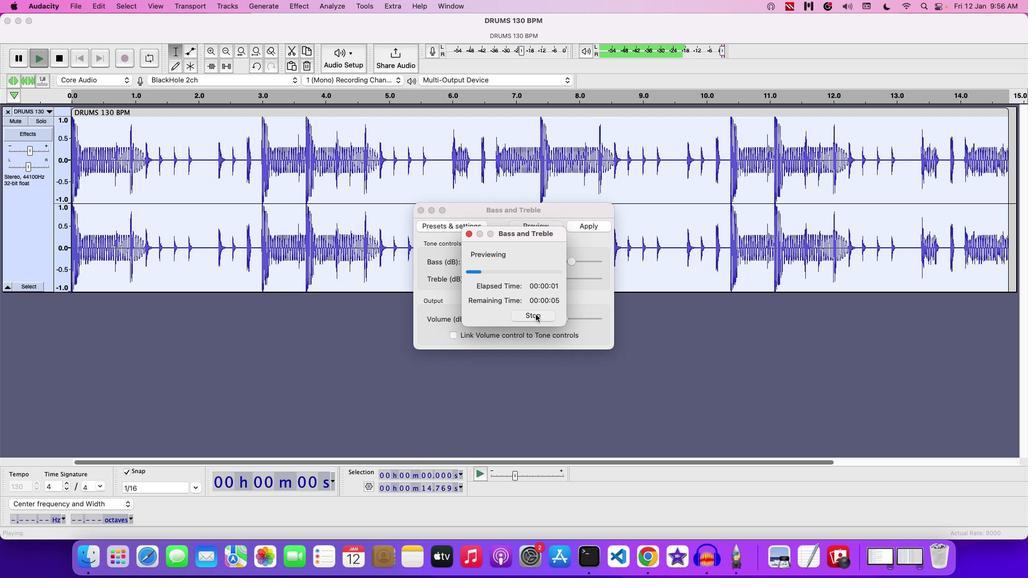 
Action: Mouse moved to (535, 204)
Screenshot: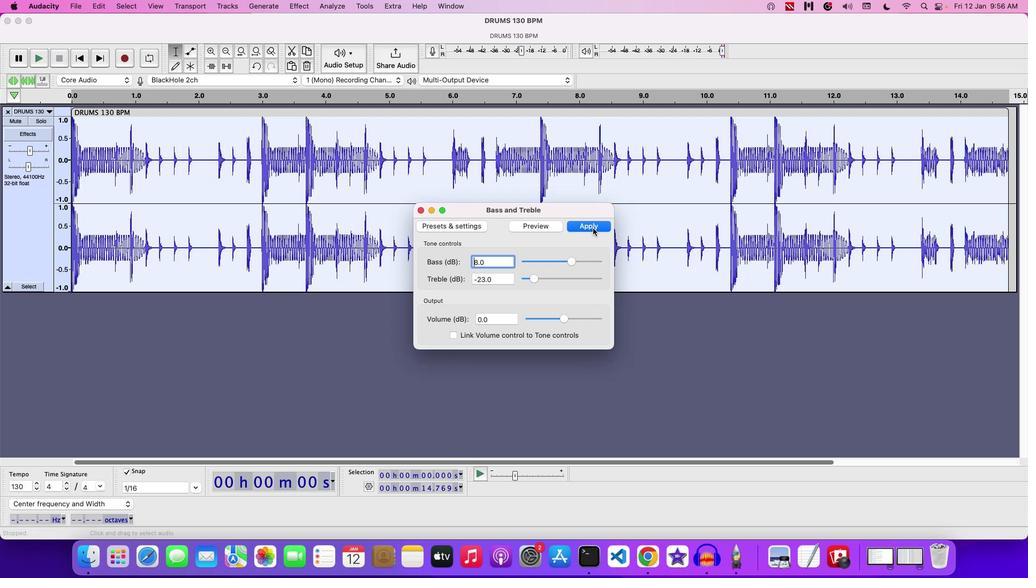 
Action: Mouse pressed left at (535, 204)
Screenshot: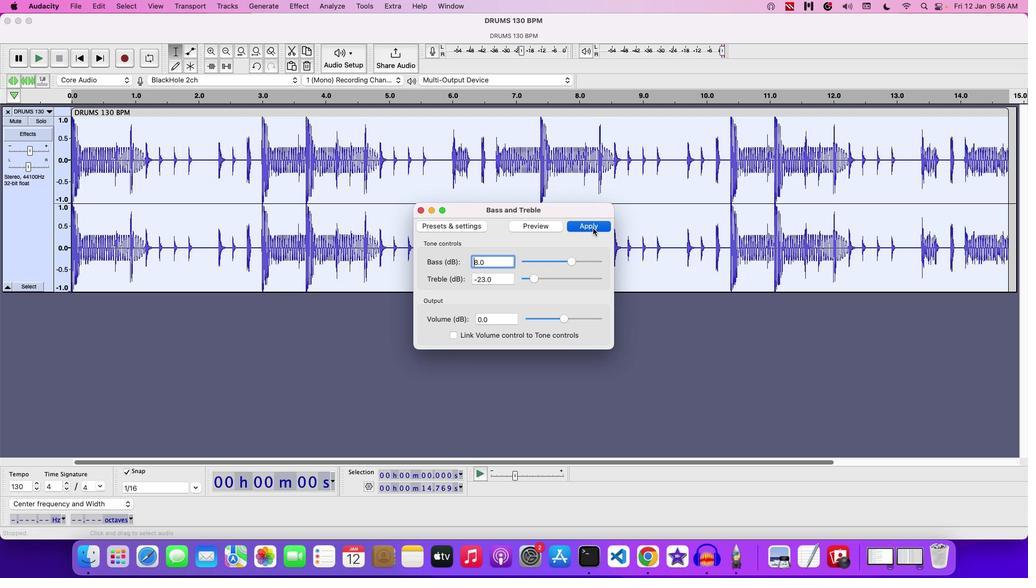 
Action: Mouse moved to (359, 204)
Screenshot: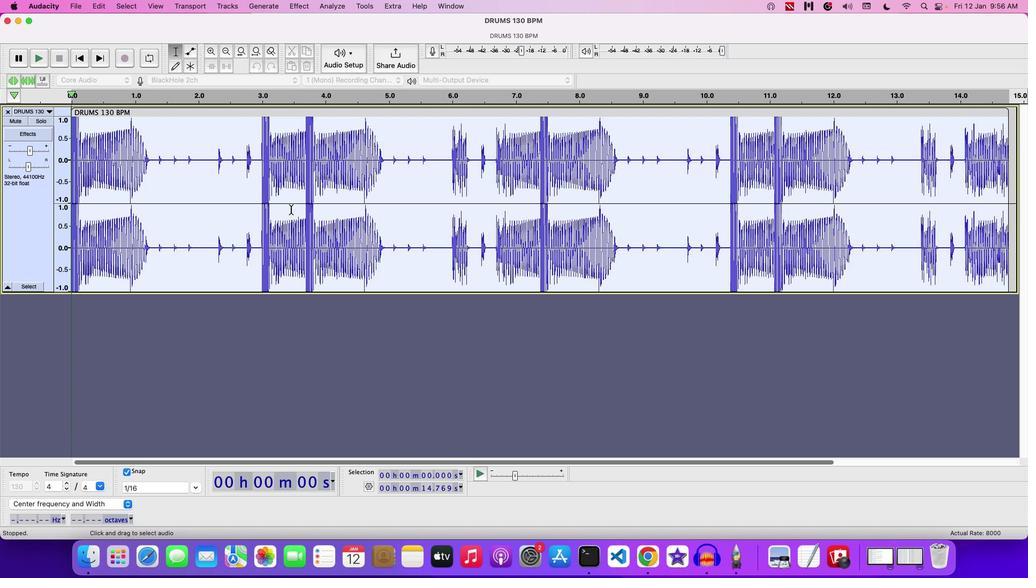 
Action: Key pressed Key.space
Screenshot: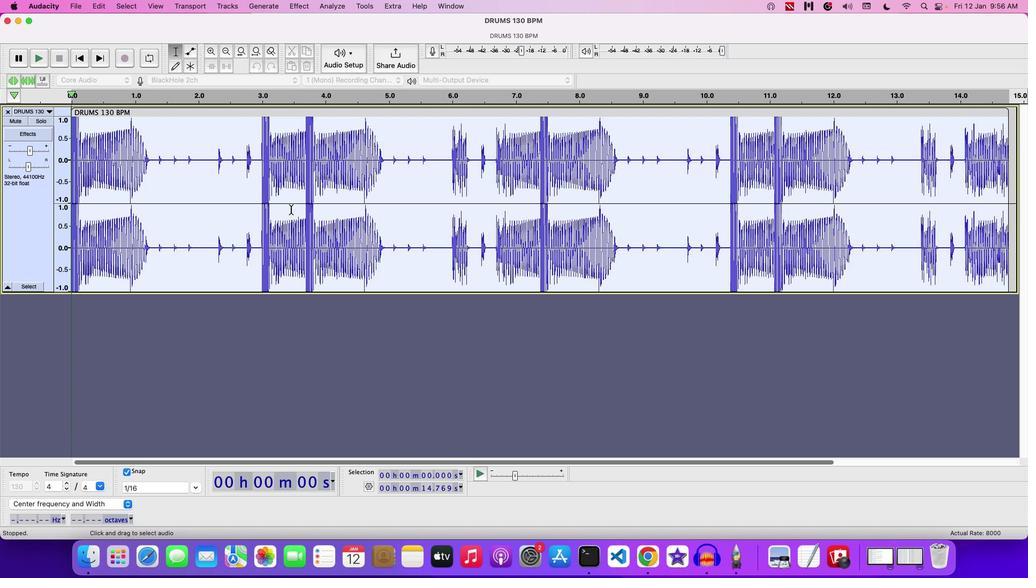 
Action: Mouse moved to (86, 147)
Screenshot: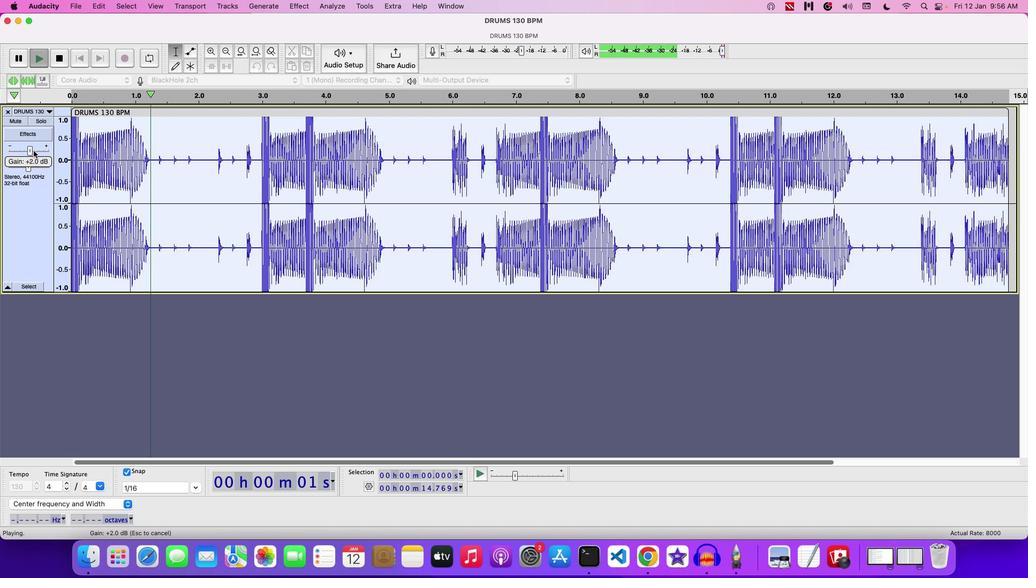 
Action: Mouse pressed left at (86, 147)
Screenshot: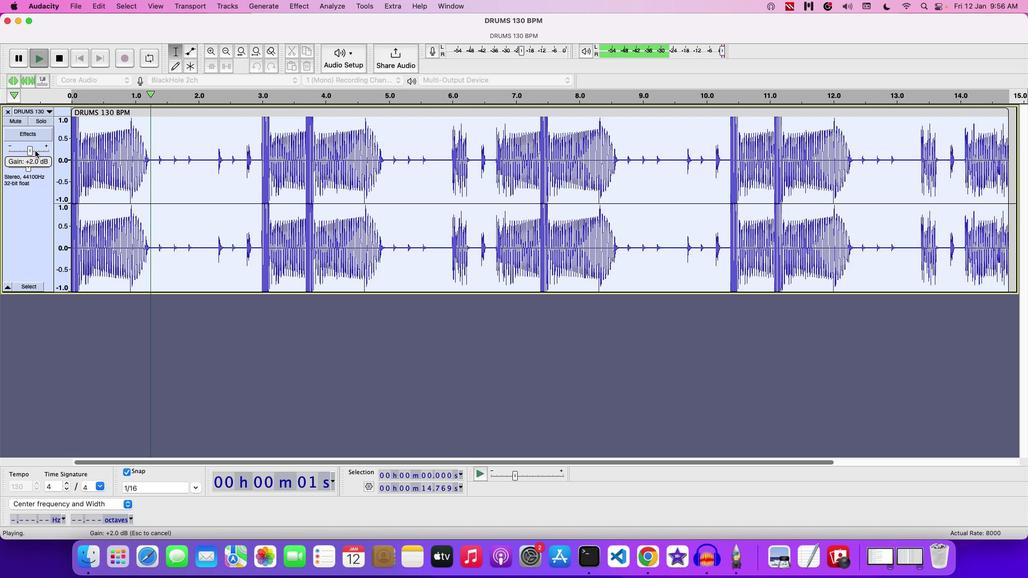 
Action: Mouse moved to (122, 44)
Screenshot: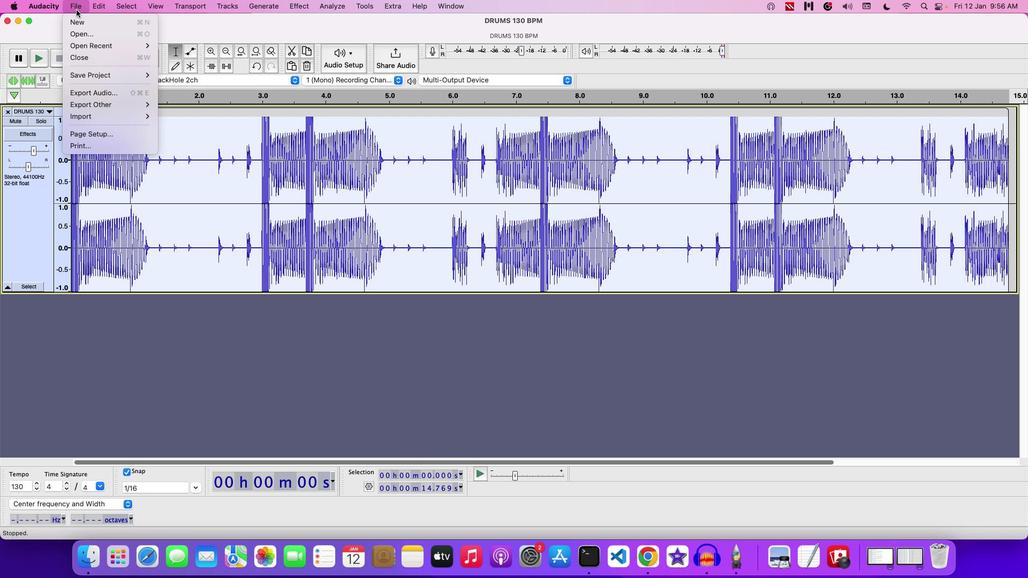 
Action: Mouse pressed left at (122, 44)
Screenshot: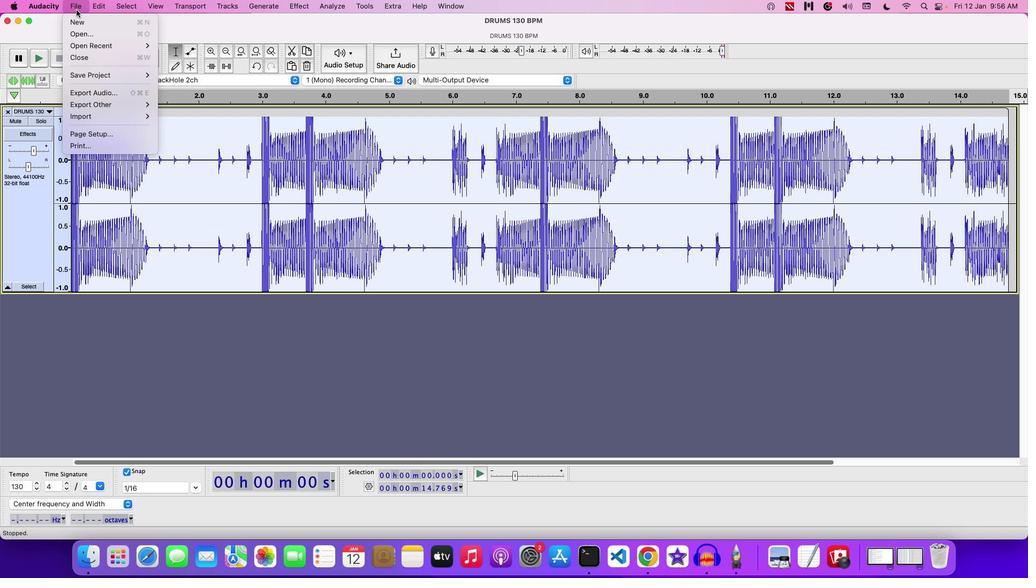 
Action: Mouse moved to (138, 89)
Screenshot: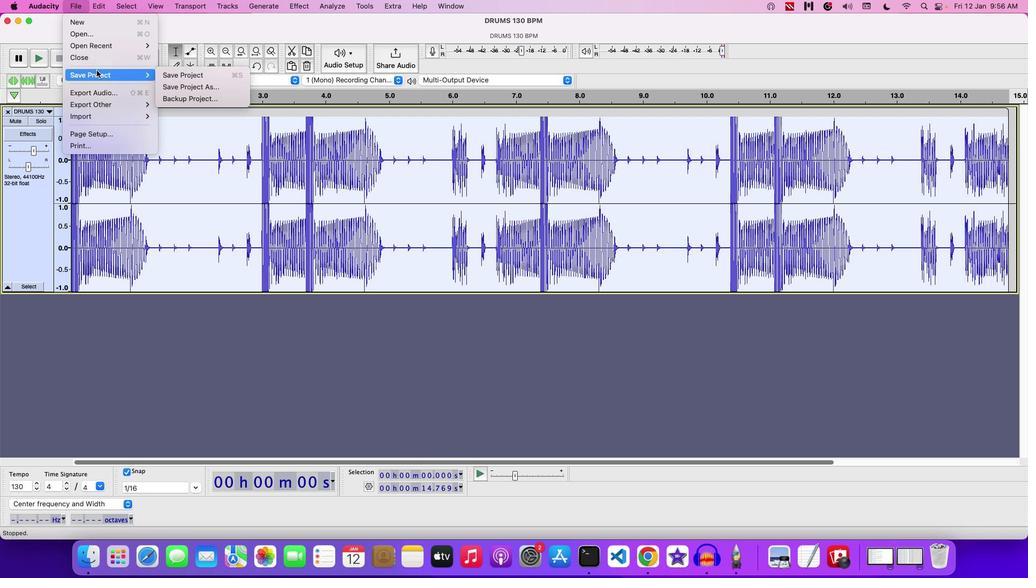 
Action: Mouse pressed left at (138, 89)
Screenshot: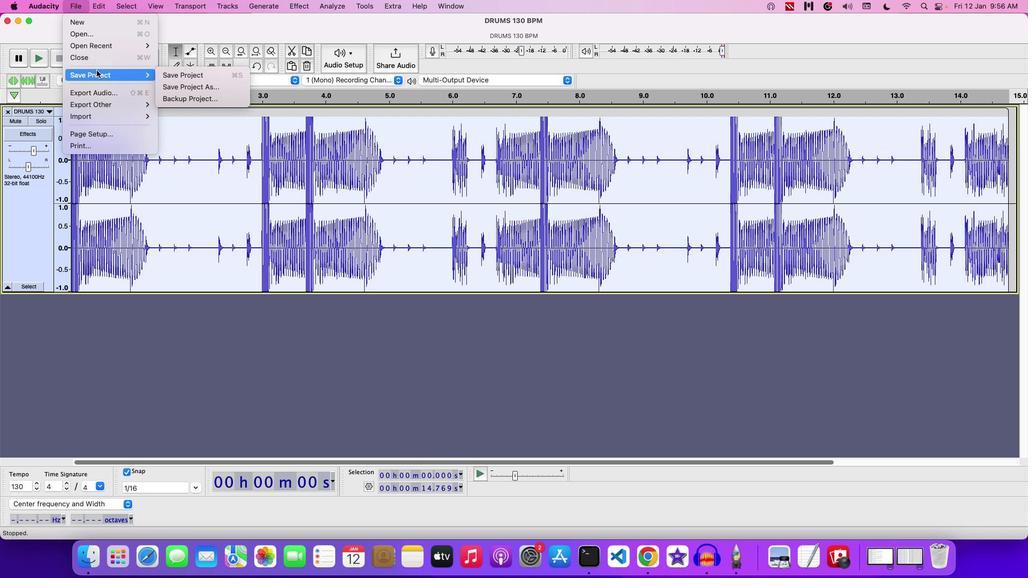 
Action: Mouse moved to (230, 95)
Screenshot: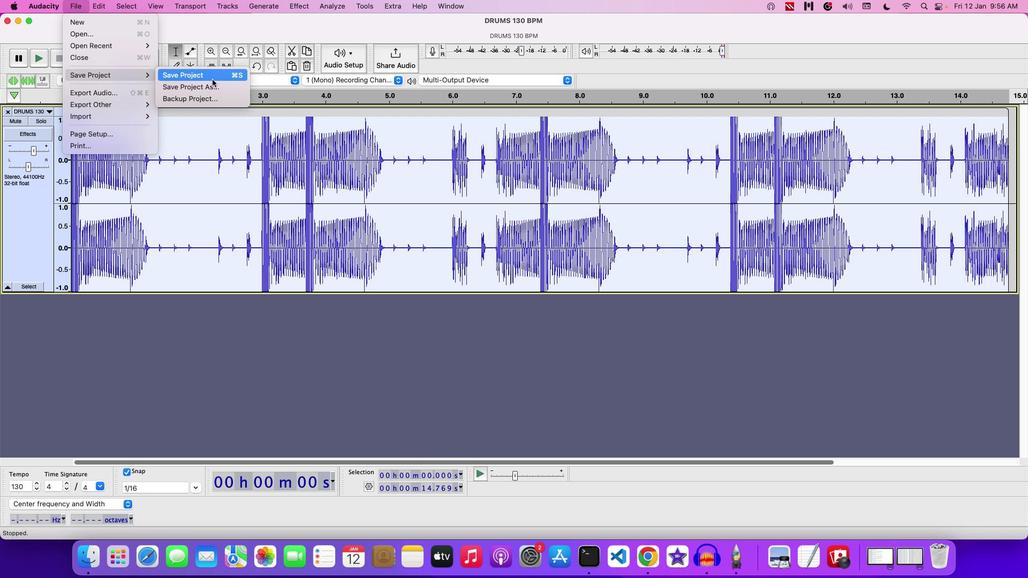 
Action: Mouse pressed left at (230, 95)
Screenshot: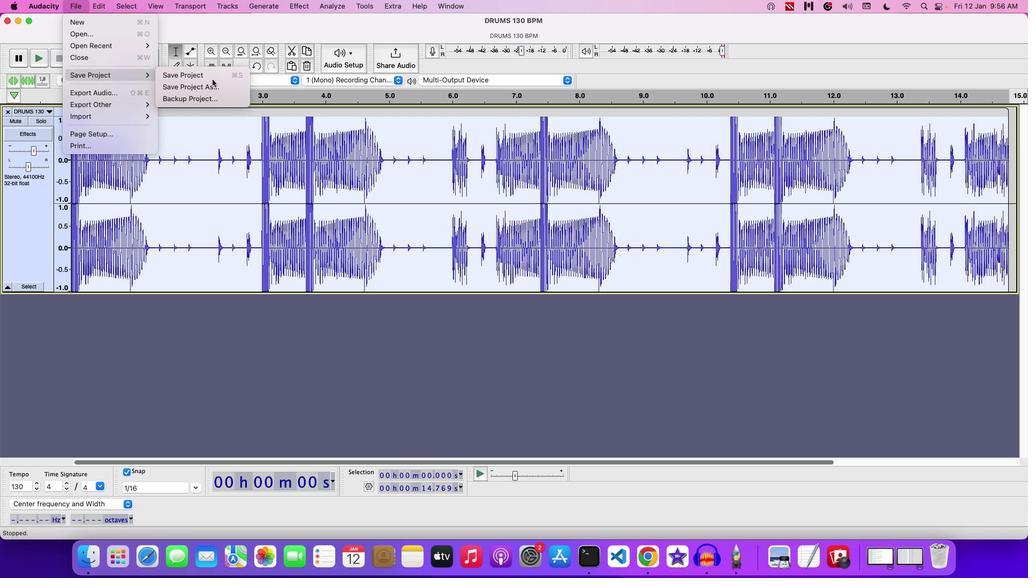 
Action: Mouse moved to (362, 192)
Screenshot: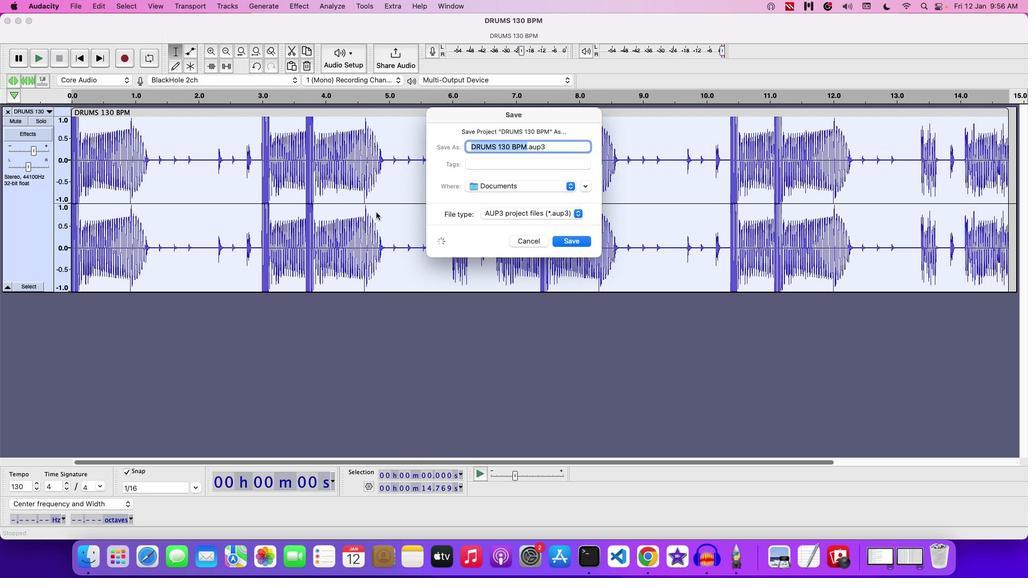 
Action: Key pressed Key.backspace'A''P''P''L''Y''I''N''G'Key.space'B''A''S''S'Key.space'B''O''S''S'Key.backspaceKey.backspace'O''S''T'Key.space'O''N'Key.space'A'Key.space'K''I''C''H'Key.space'=''=''='Key.backspaceKey.backspaceKey.backspaceKey.backspaceKey.backspace'K'Key.space'D''R''U''M'Key.space
Screenshot: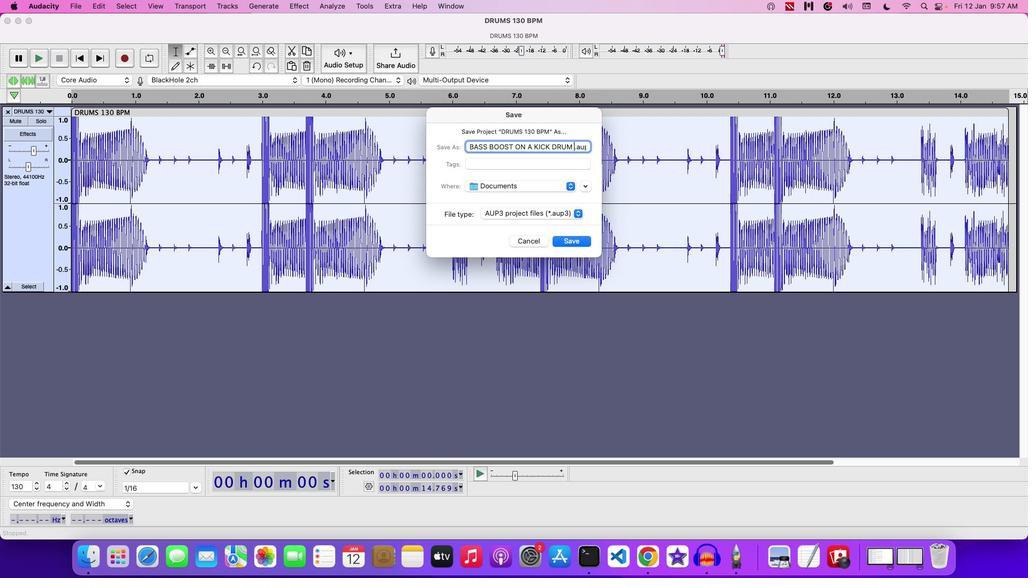 
Action: Mouse moved to (437, 181)
Screenshot: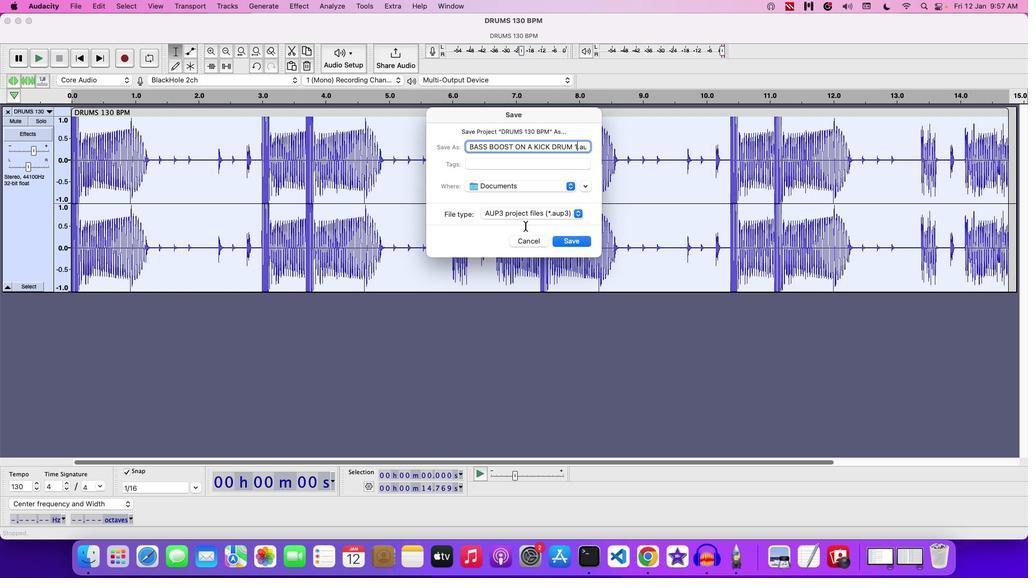 
Action: Key pressed '1'
Screenshot: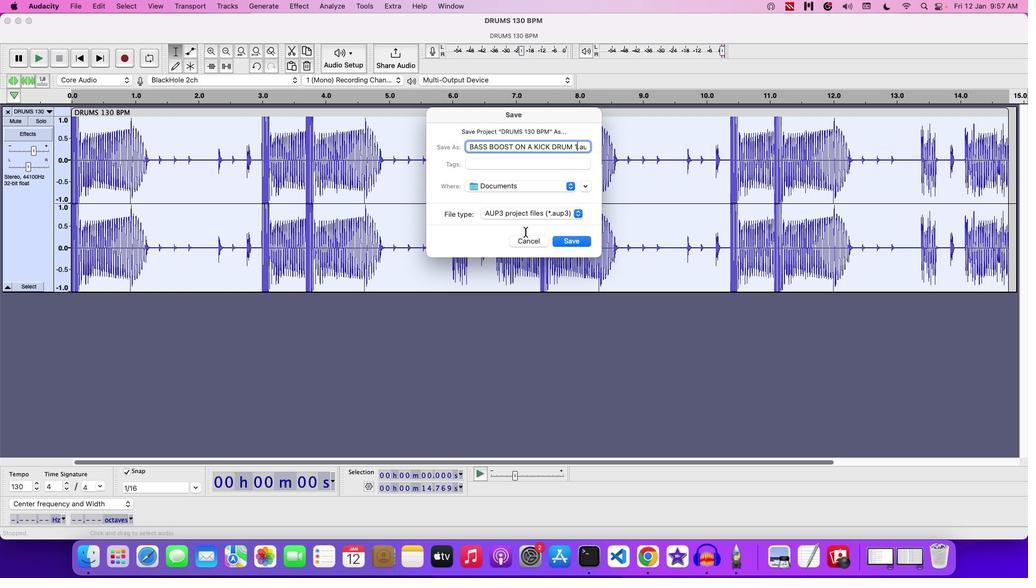 
Action: Mouse moved to (529, 212)
Screenshot: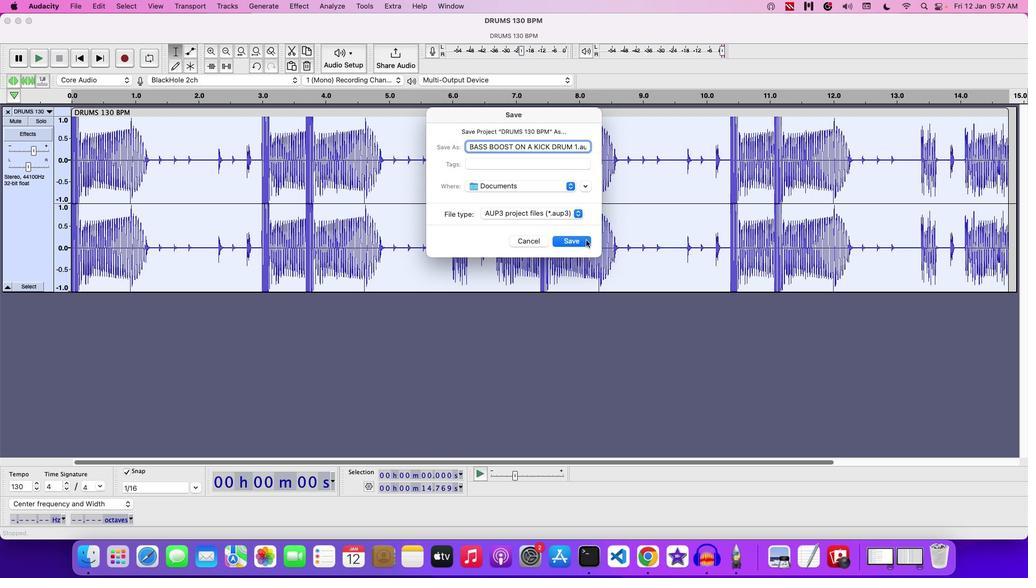 
Action: Mouse pressed left at (529, 212)
Screenshot: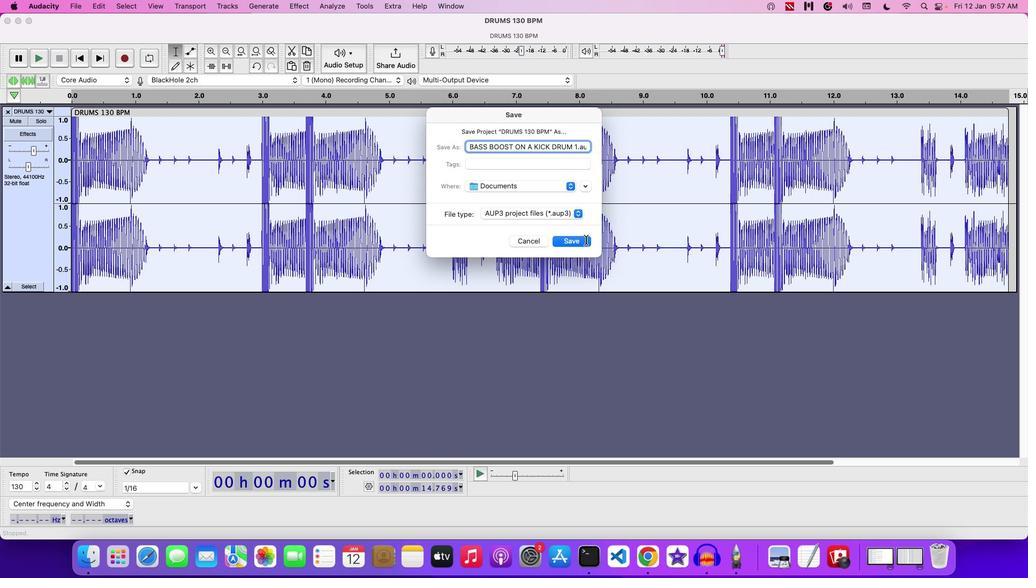 
